 Task: Find connections with filter location Sarstedt with filter topic #Managementconsultant with filter profile language French with filter current company Tietoevry with filter school Anand Institute Of Higher Technology with filter industry Medical Equipment Manufacturing with filter service category CateringChange with filter keywords title Branch Manager
Action: Mouse moved to (270, 220)
Screenshot: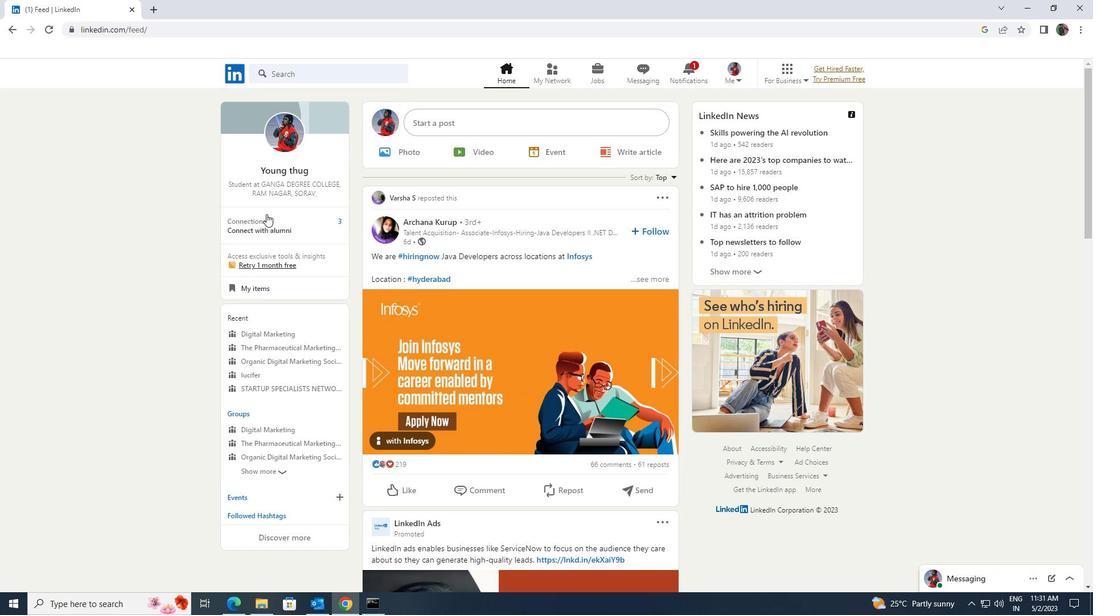 
Action: Mouse pressed left at (270, 220)
Screenshot: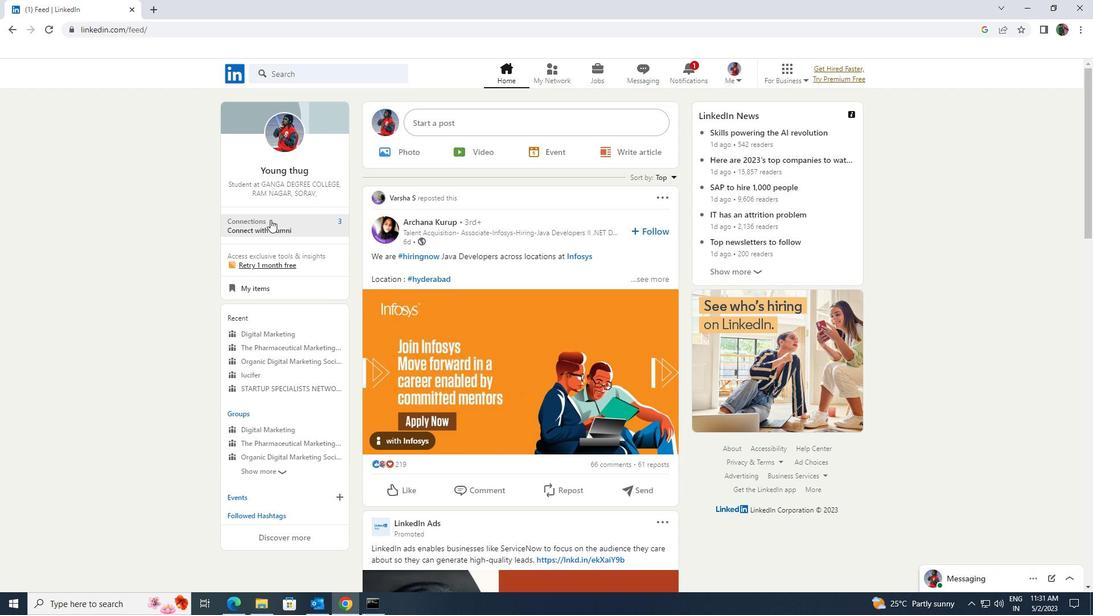 
Action: Mouse moved to (292, 132)
Screenshot: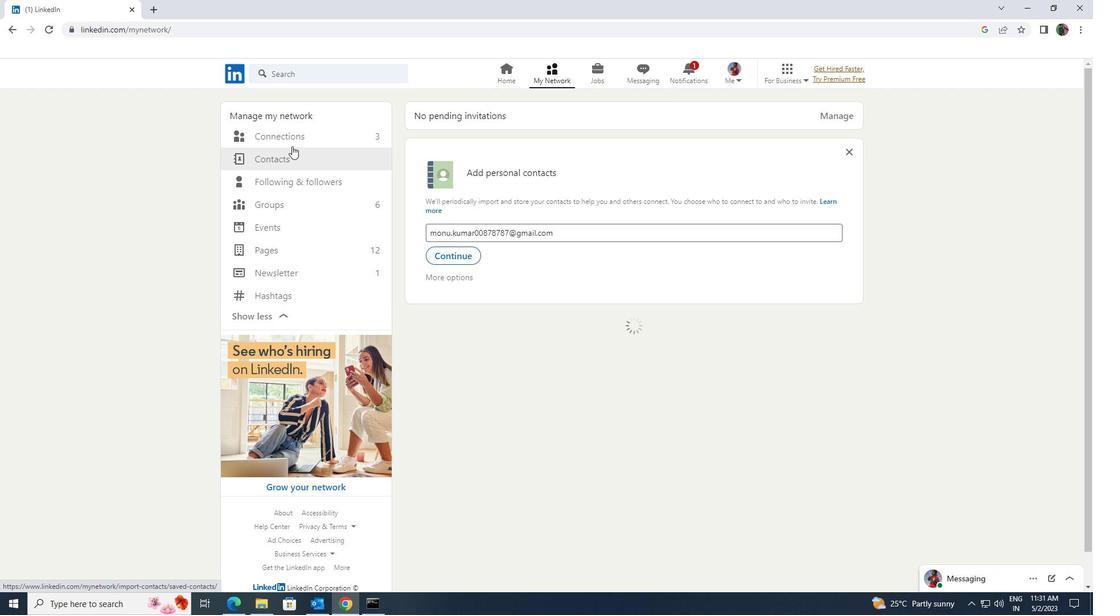 
Action: Mouse pressed left at (292, 132)
Screenshot: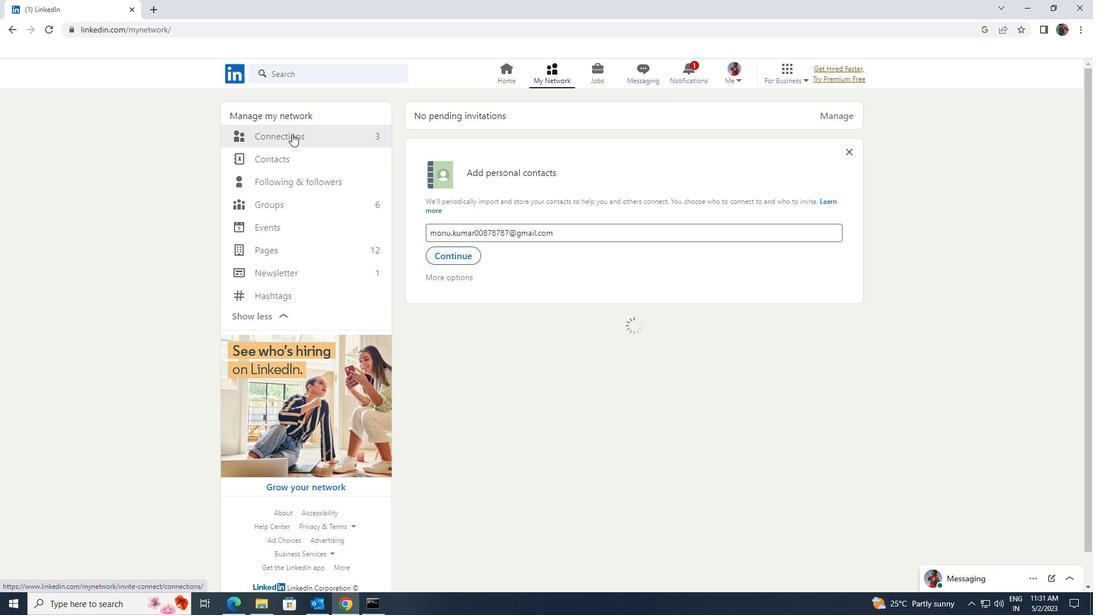 
Action: Mouse moved to (607, 138)
Screenshot: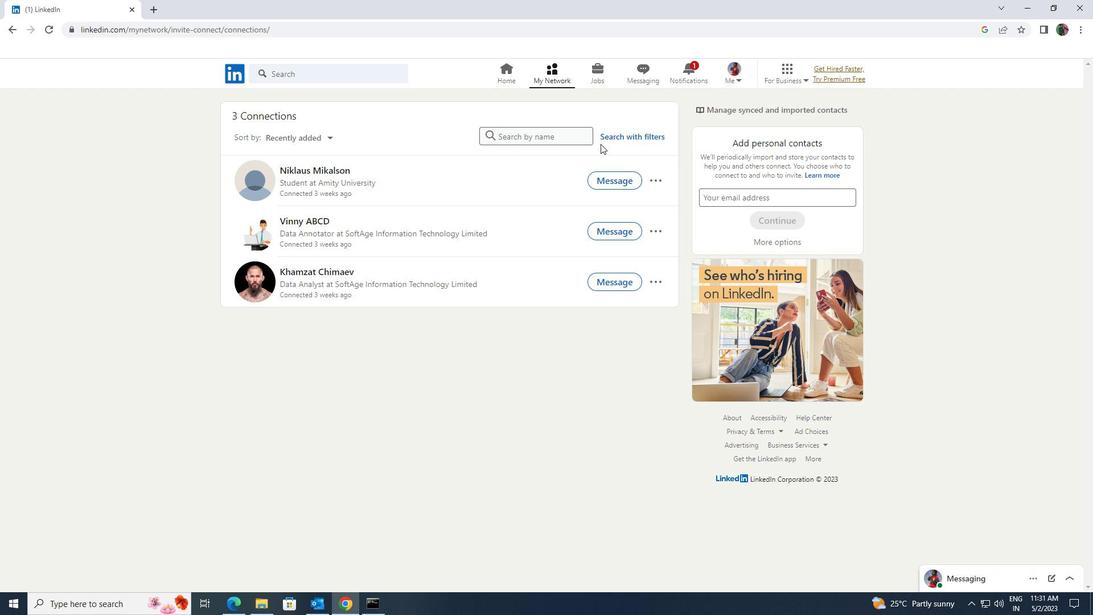
Action: Mouse pressed left at (607, 138)
Screenshot: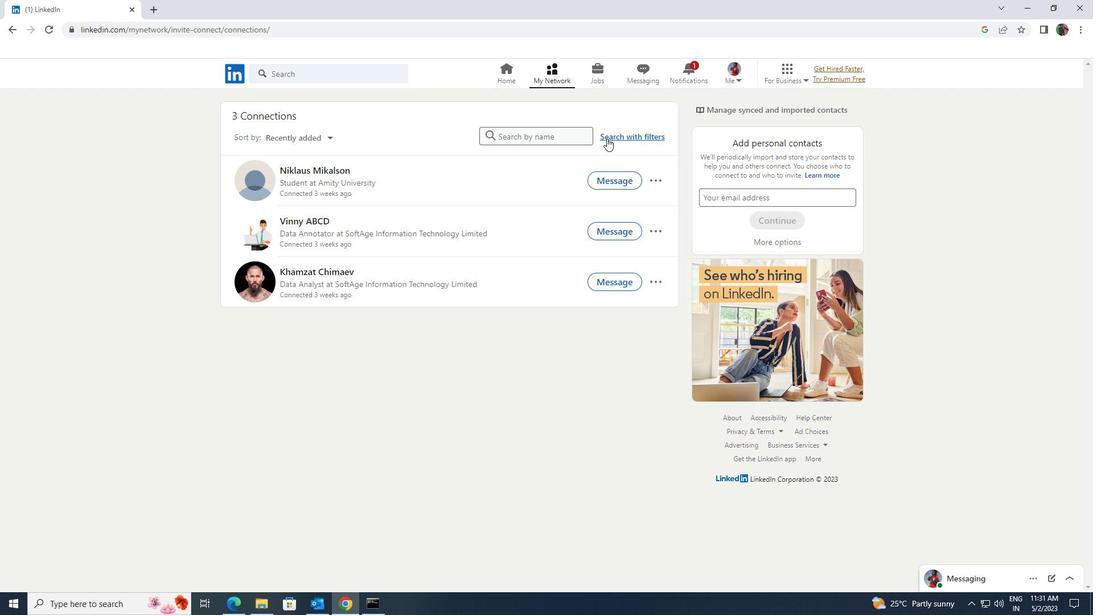 
Action: Mouse moved to (592, 109)
Screenshot: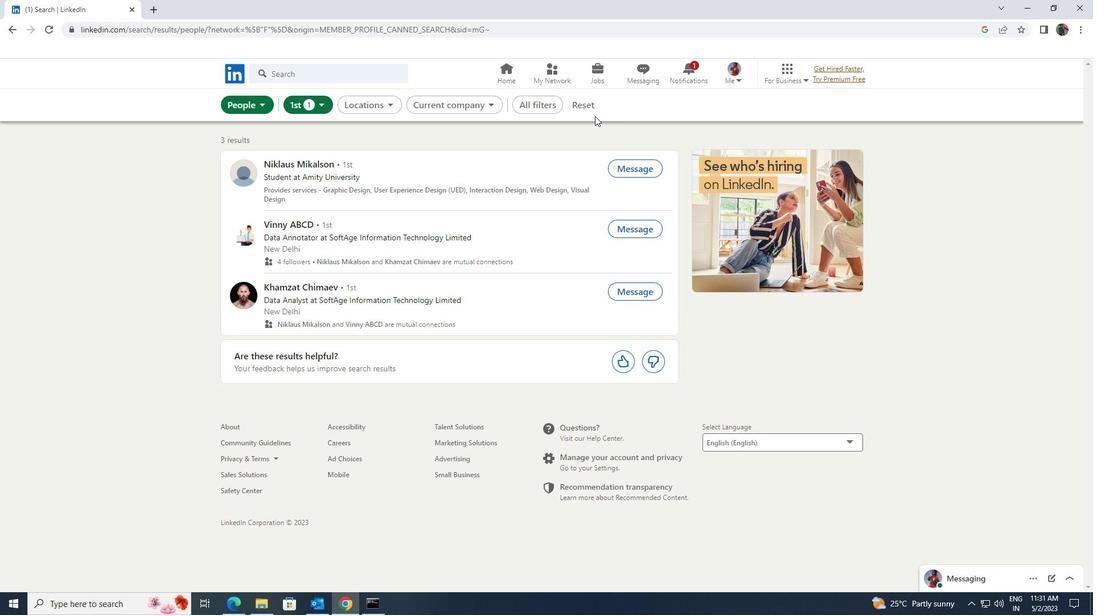 
Action: Mouse pressed left at (592, 109)
Screenshot: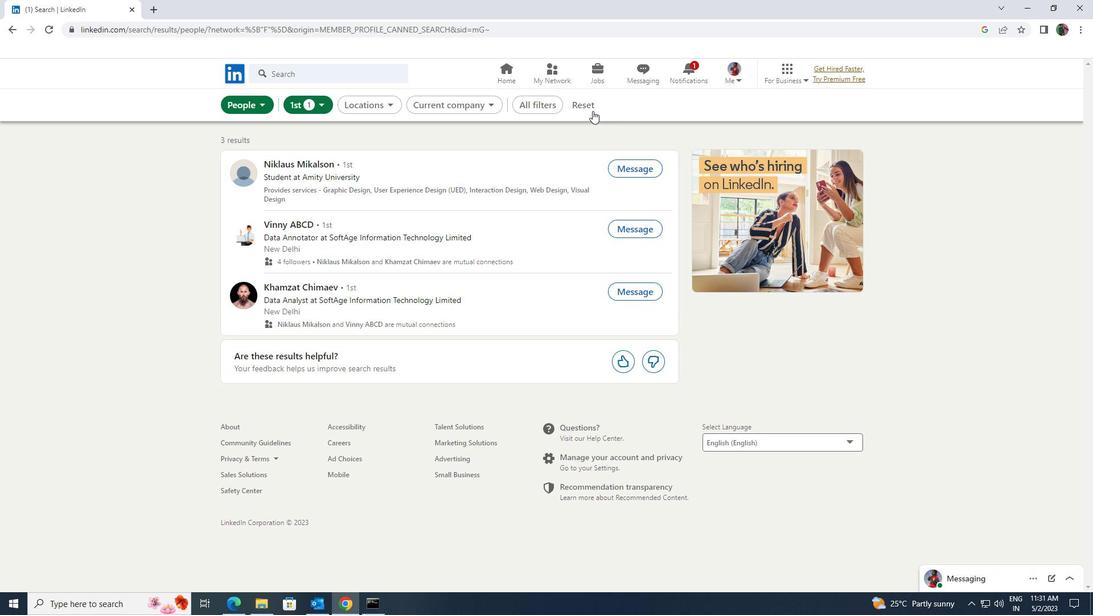 
Action: Mouse moved to (575, 105)
Screenshot: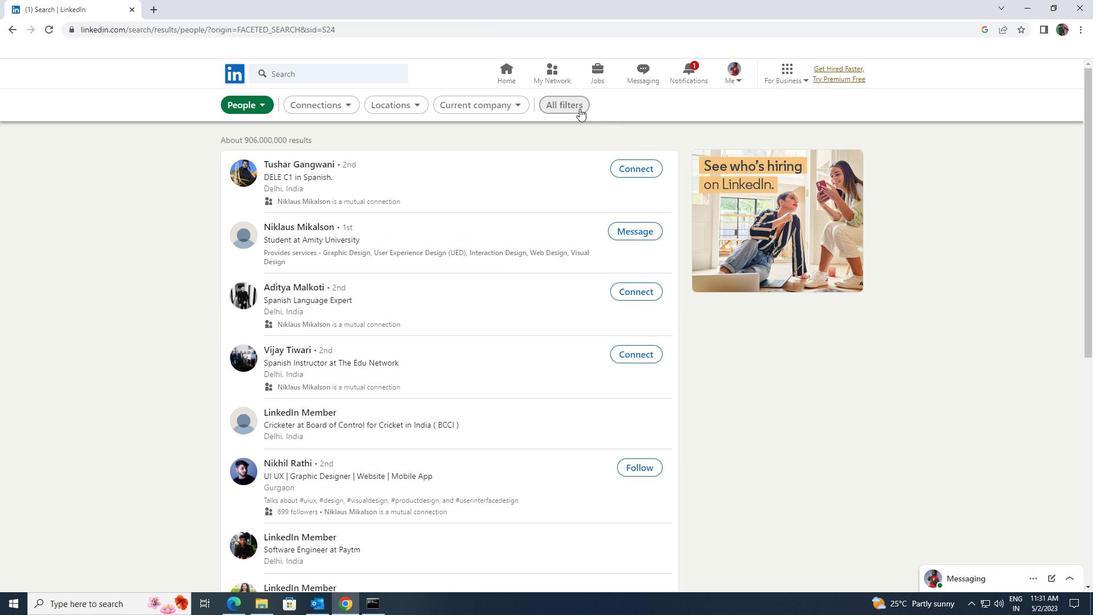 
Action: Mouse pressed left at (575, 105)
Screenshot: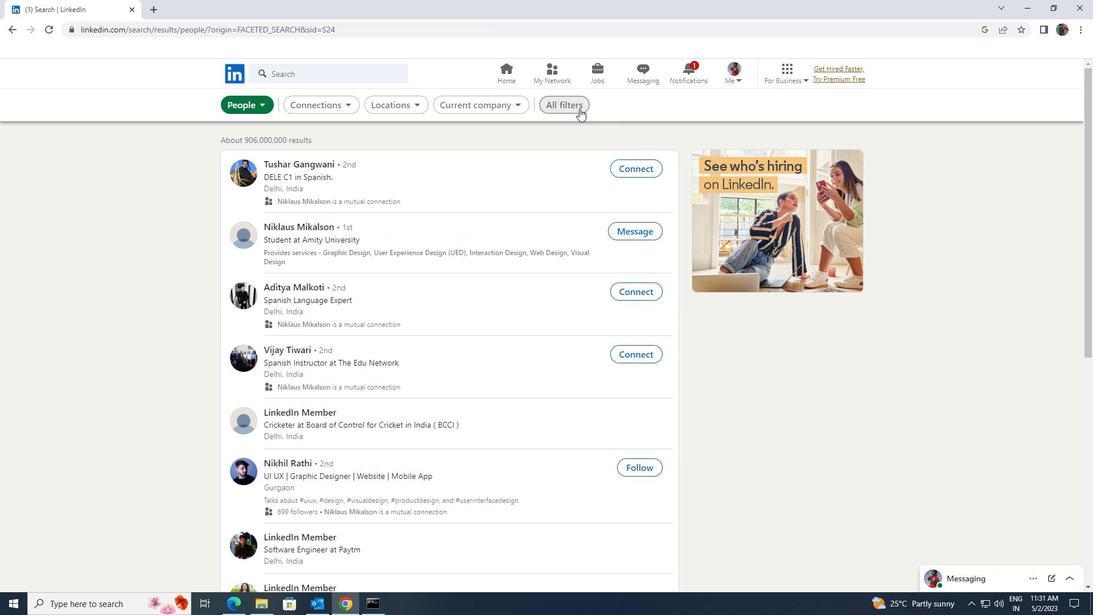 
Action: Mouse moved to (876, 350)
Screenshot: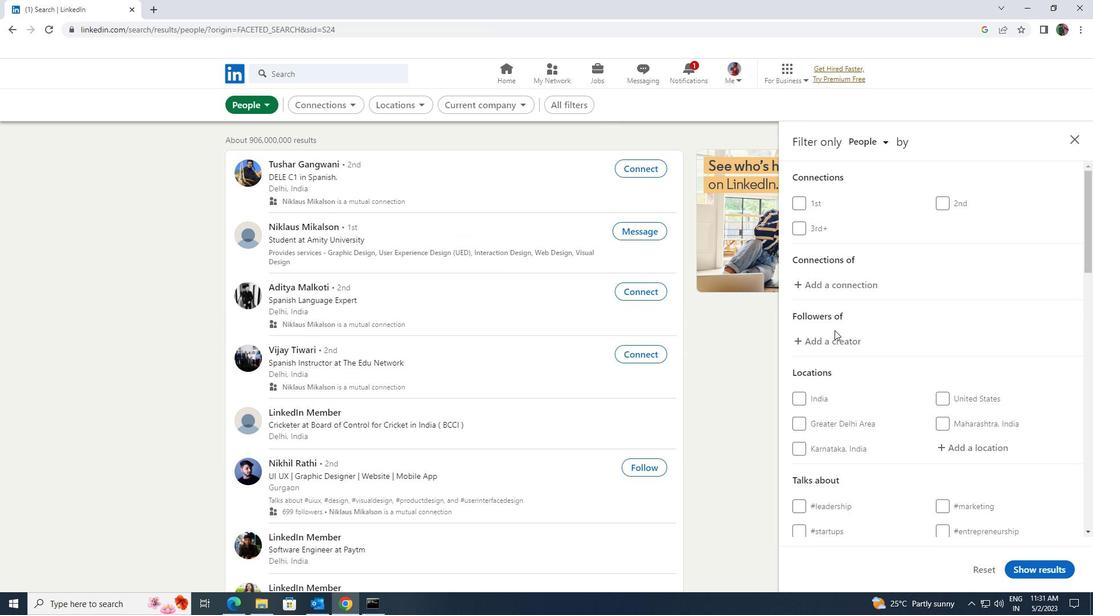 
Action: Mouse scrolled (876, 349) with delta (0, 0)
Screenshot: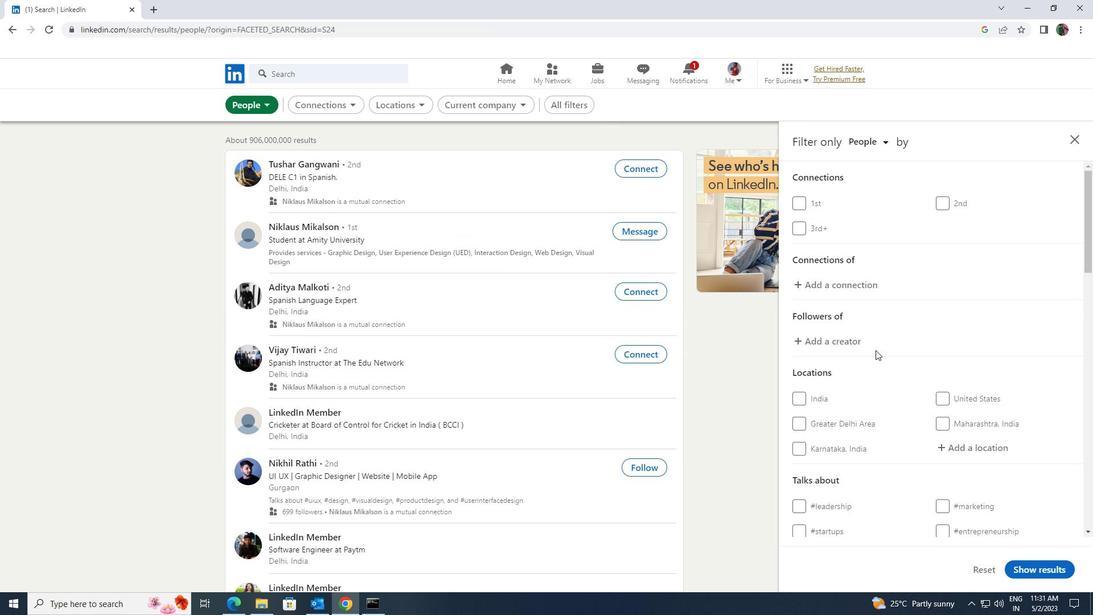 
Action: Mouse scrolled (876, 349) with delta (0, 0)
Screenshot: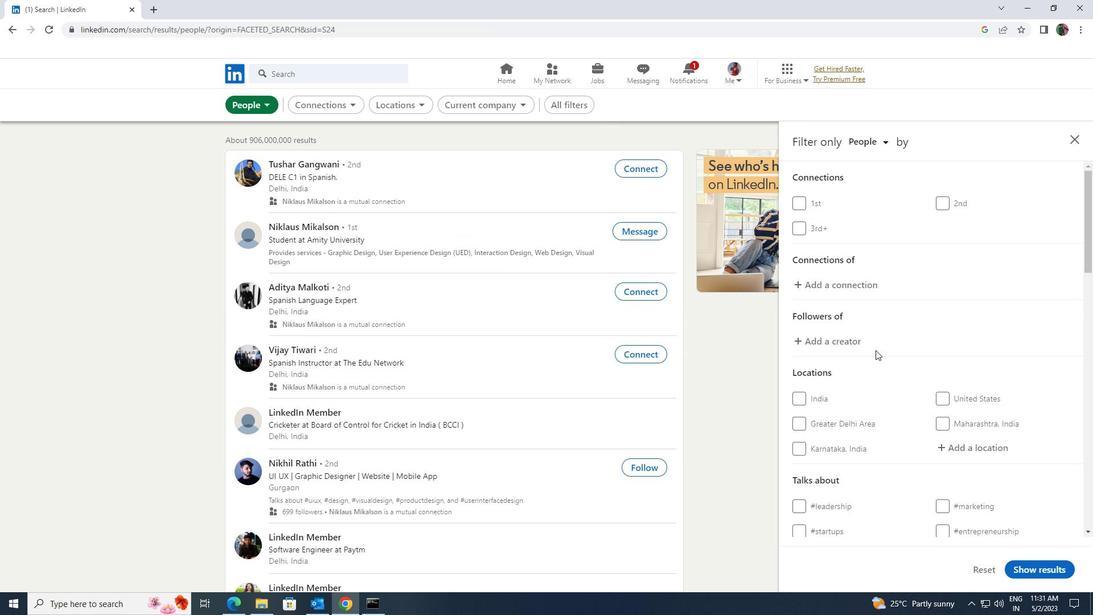 
Action: Mouse moved to (945, 333)
Screenshot: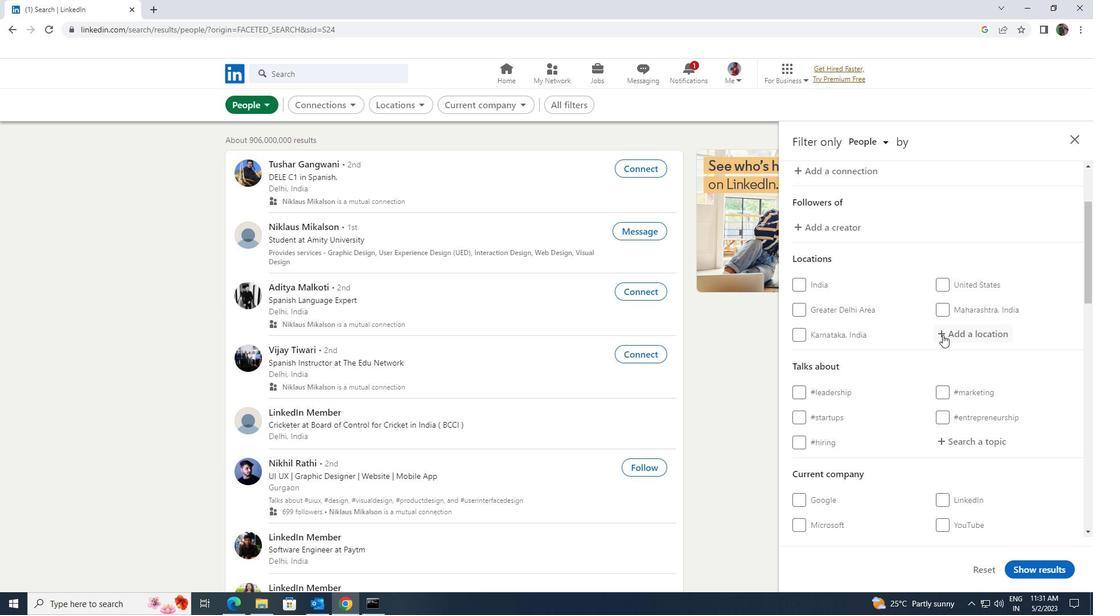 
Action: Mouse pressed left at (945, 333)
Screenshot: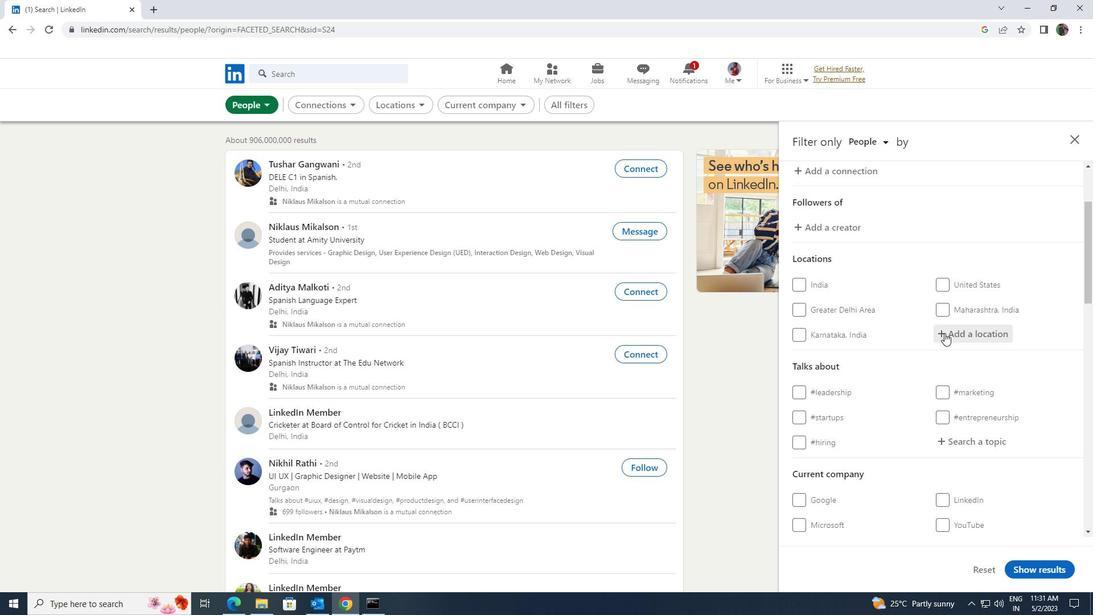 
Action: Mouse moved to (945, 333)
Screenshot: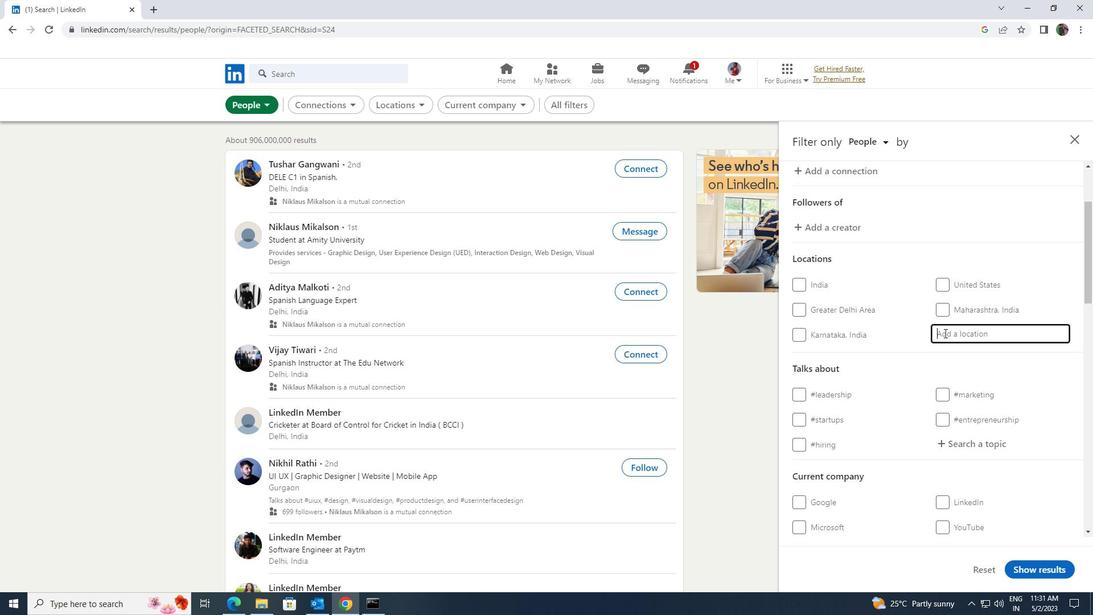 
Action: Key pressed <Key.shift>SARST
Screenshot: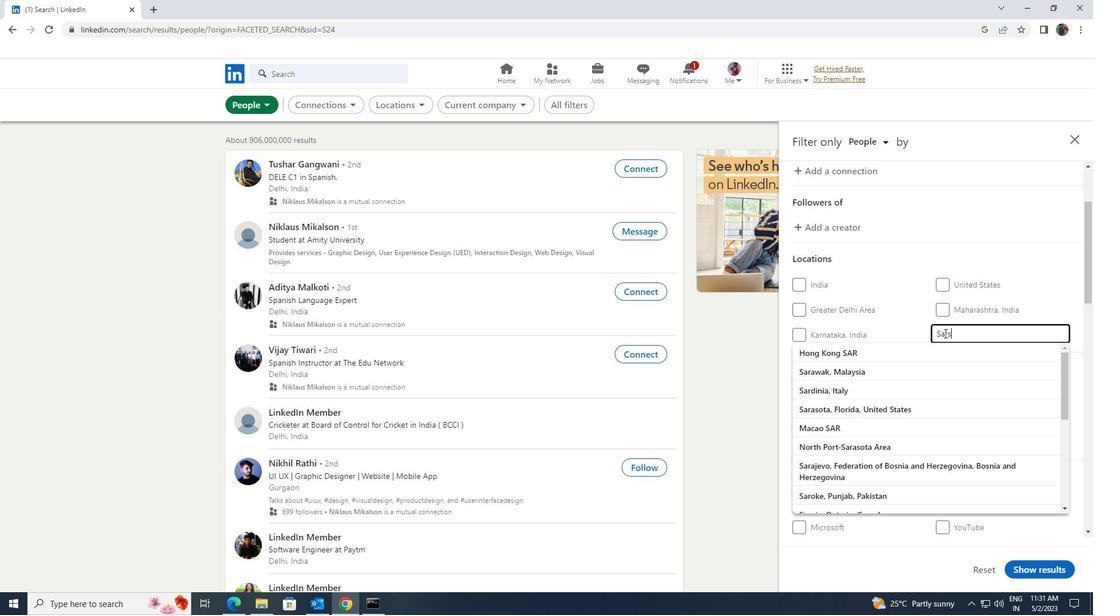 
Action: Mouse moved to (940, 347)
Screenshot: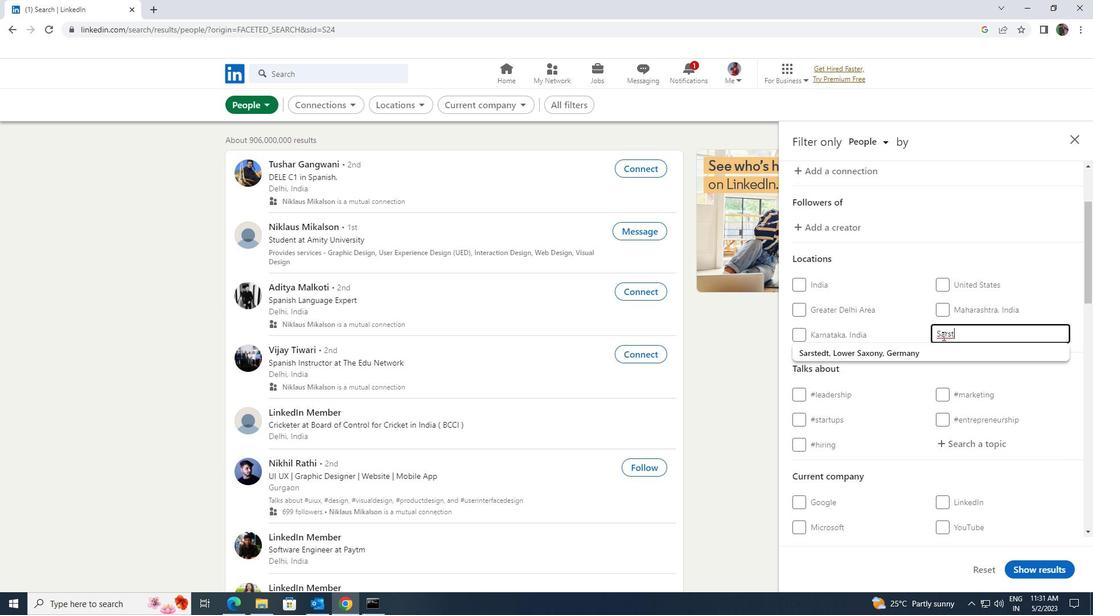 
Action: Mouse pressed left at (940, 347)
Screenshot: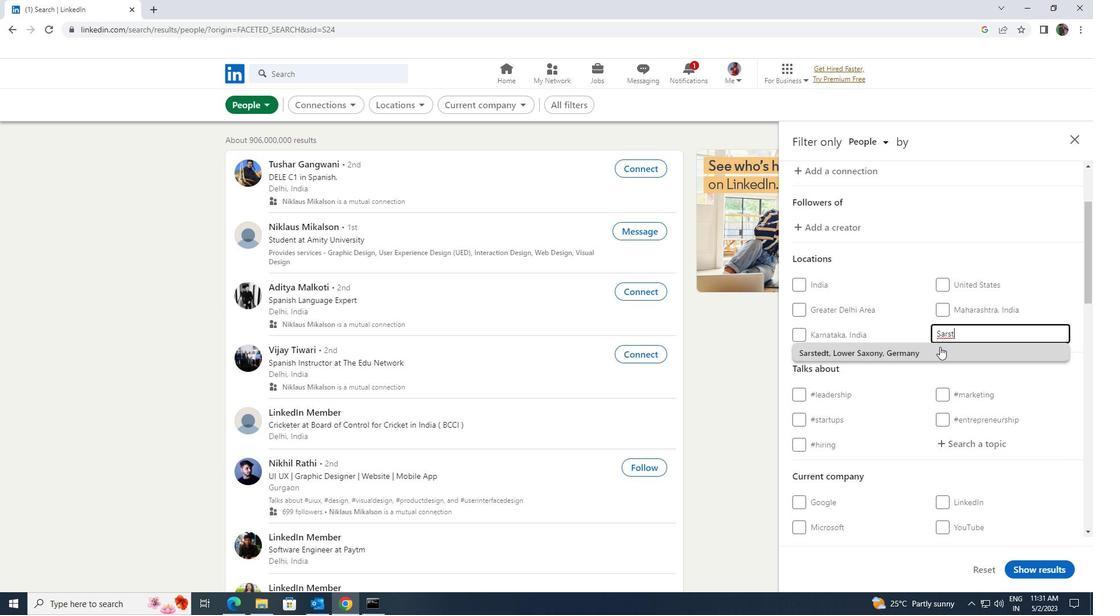 
Action: Mouse scrolled (940, 346) with delta (0, 0)
Screenshot: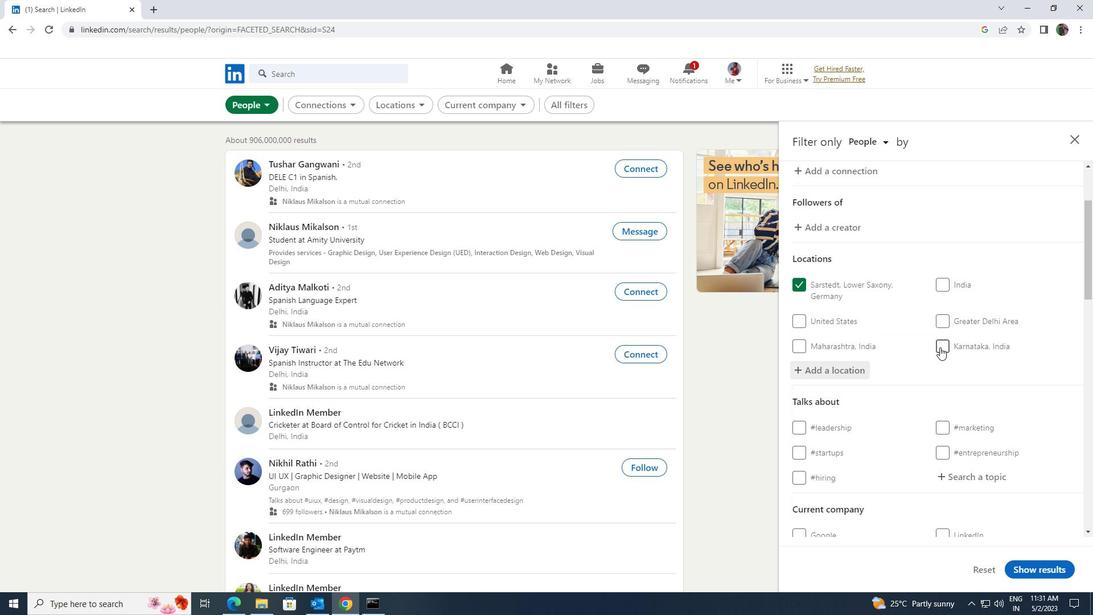 
Action: Mouse scrolled (940, 346) with delta (0, 0)
Screenshot: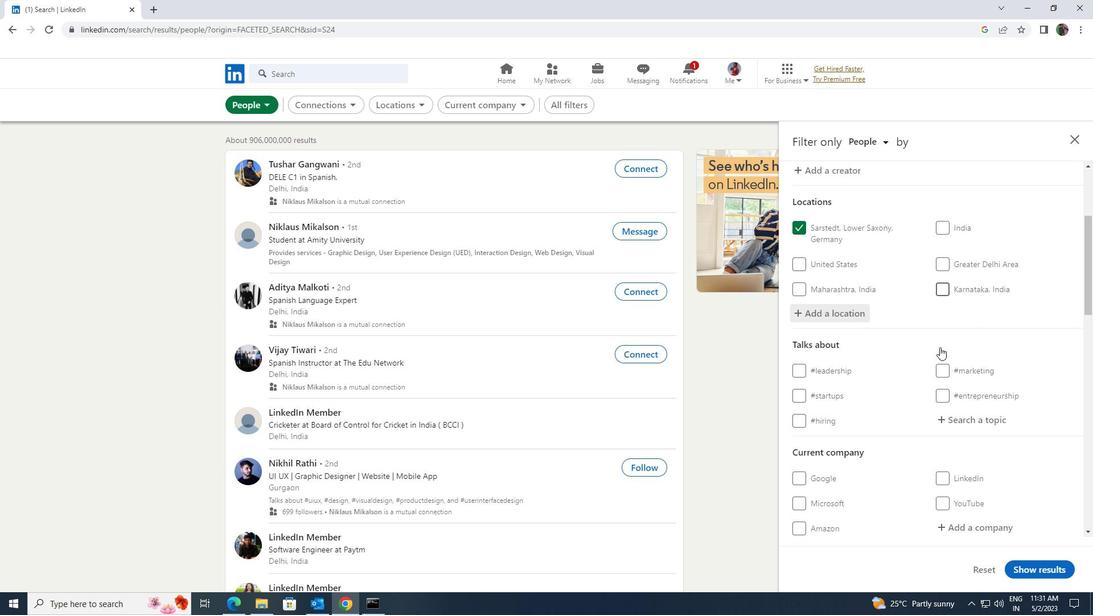 
Action: Mouse moved to (946, 358)
Screenshot: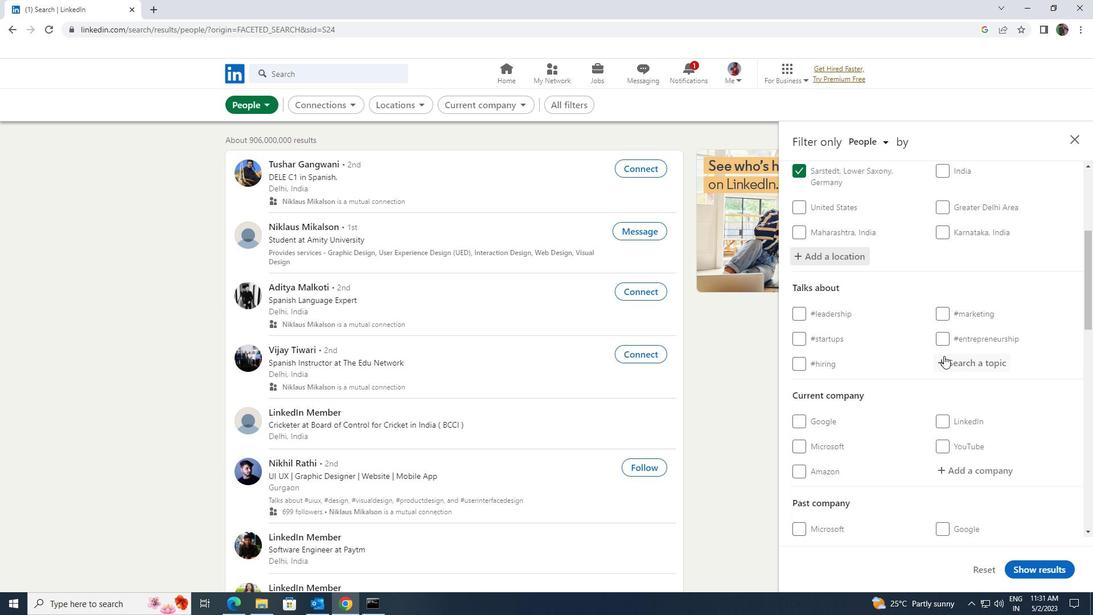 
Action: Mouse pressed left at (946, 358)
Screenshot: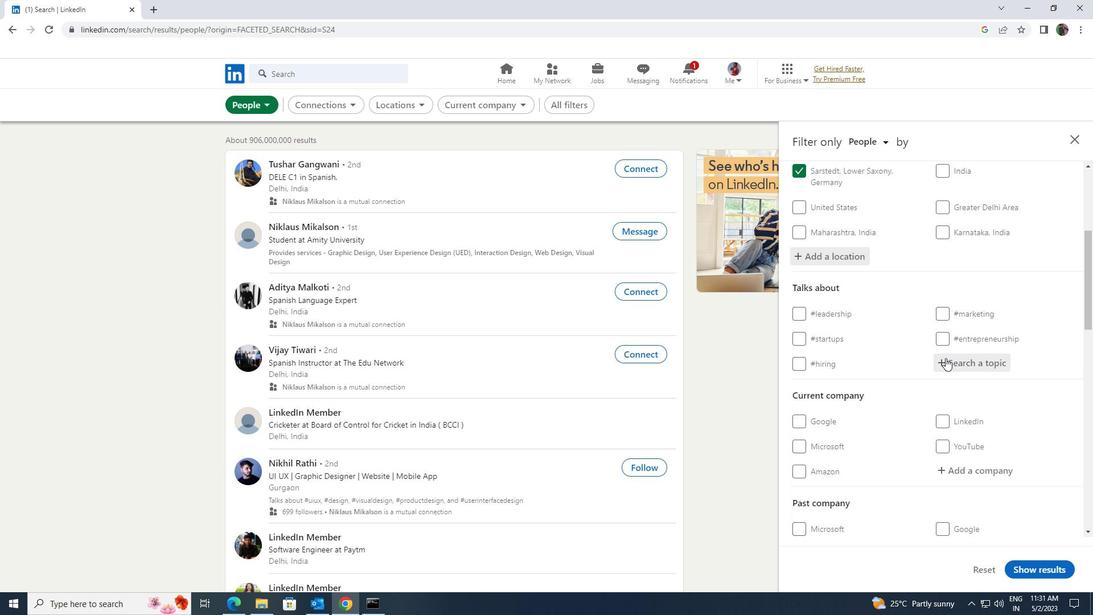 
Action: Key pressed <Key.shift><Key.shift><Key.shift><Key.shift><Key.shift><Key.shift><Key.shift><Key.shift>MANAGEMENTCOM<Key.backspace>N
Screenshot: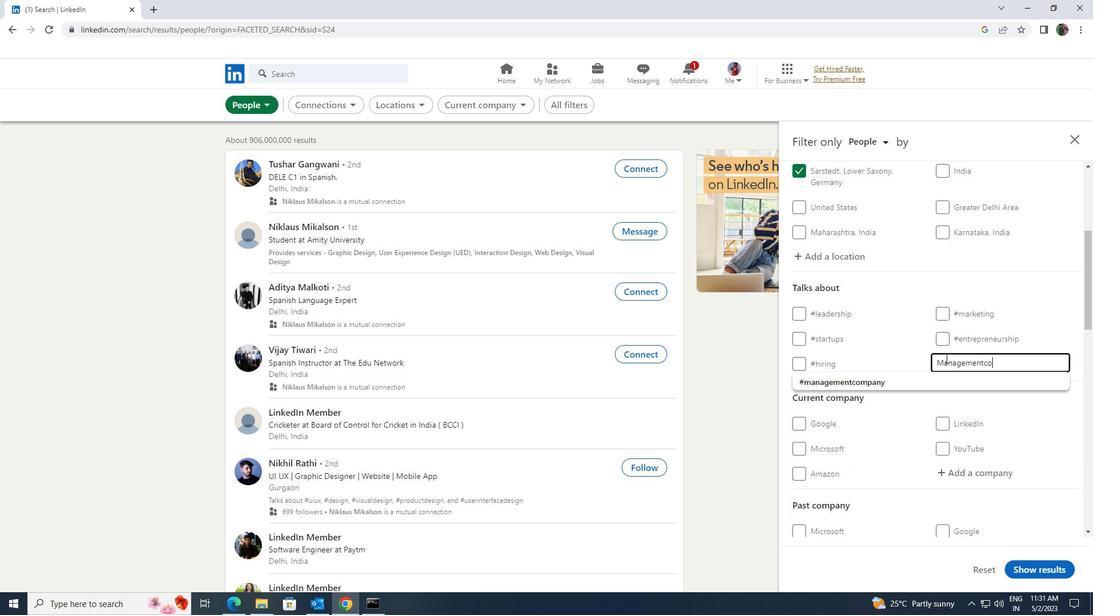 
Action: Mouse moved to (933, 378)
Screenshot: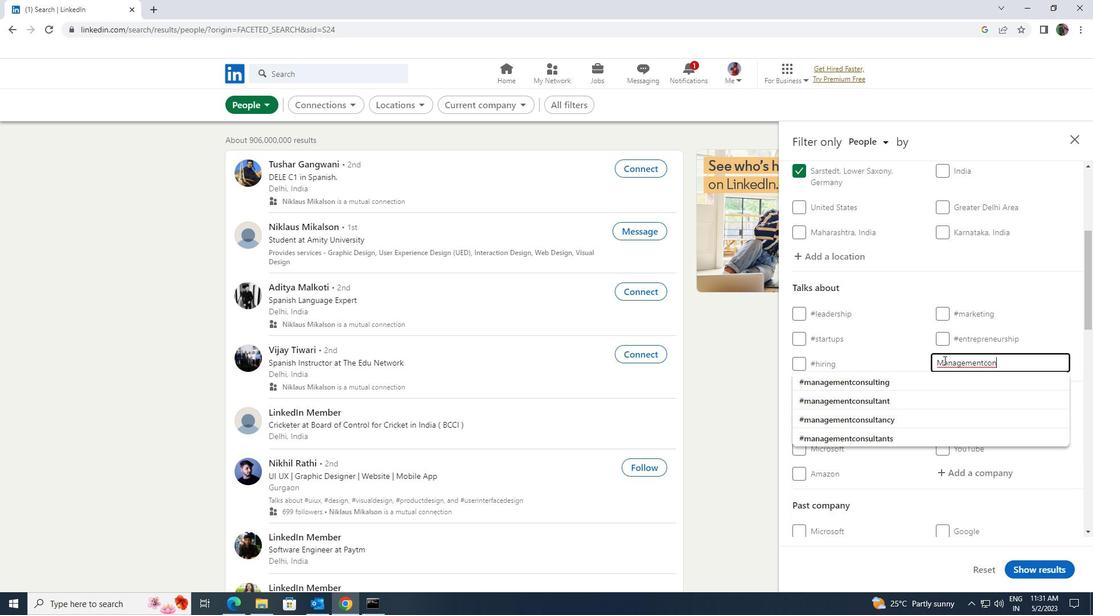 
Action: Mouse pressed left at (933, 378)
Screenshot: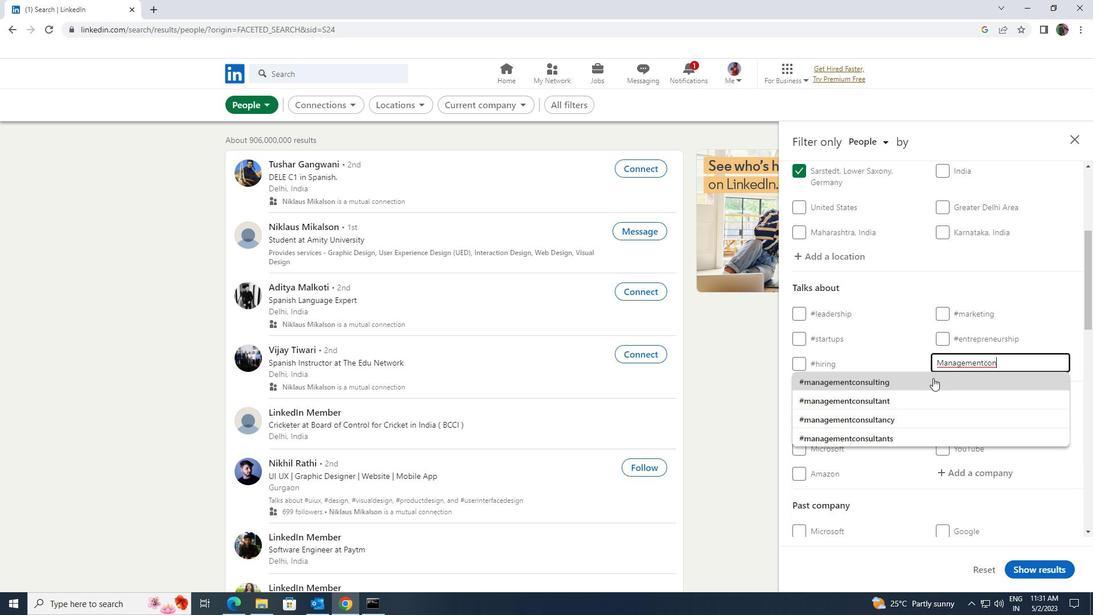 
Action: Mouse moved to (931, 381)
Screenshot: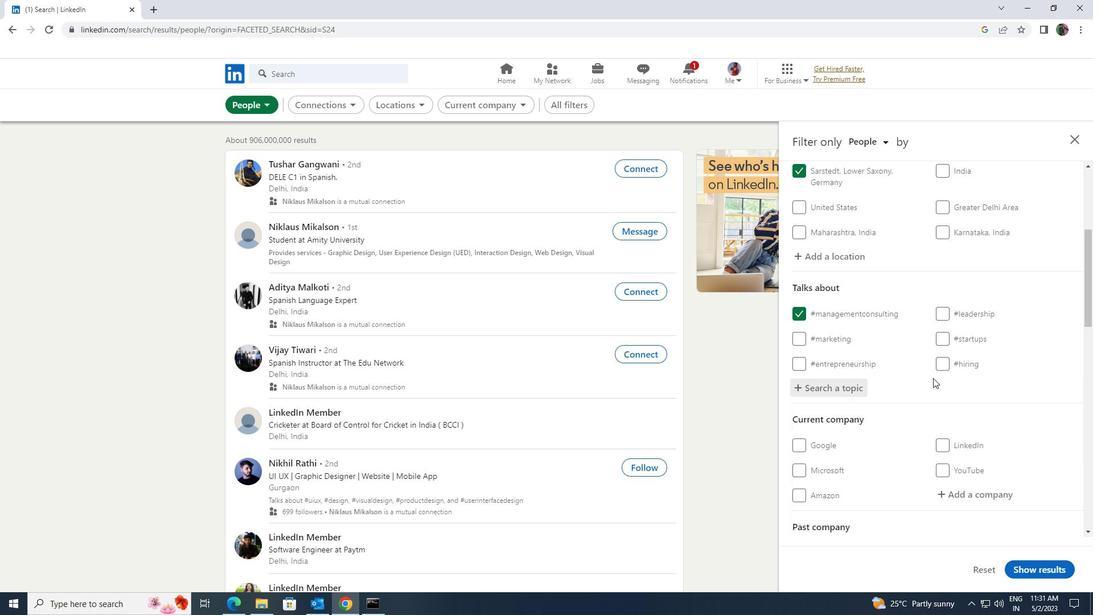 
Action: Mouse scrolled (931, 380) with delta (0, 0)
Screenshot: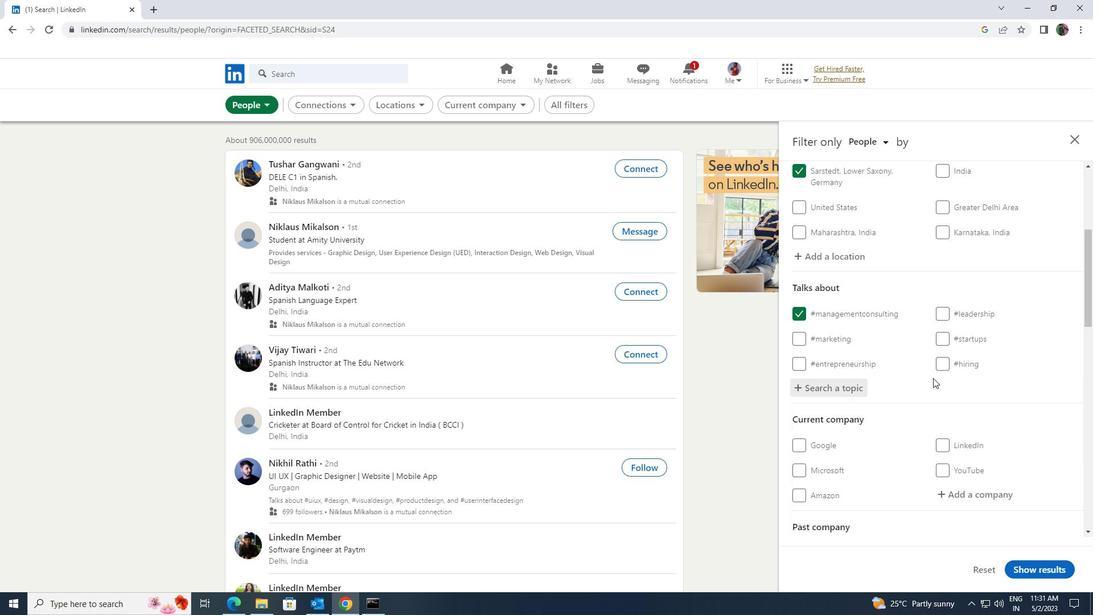 
Action: Mouse scrolled (931, 380) with delta (0, 0)
Screenshot: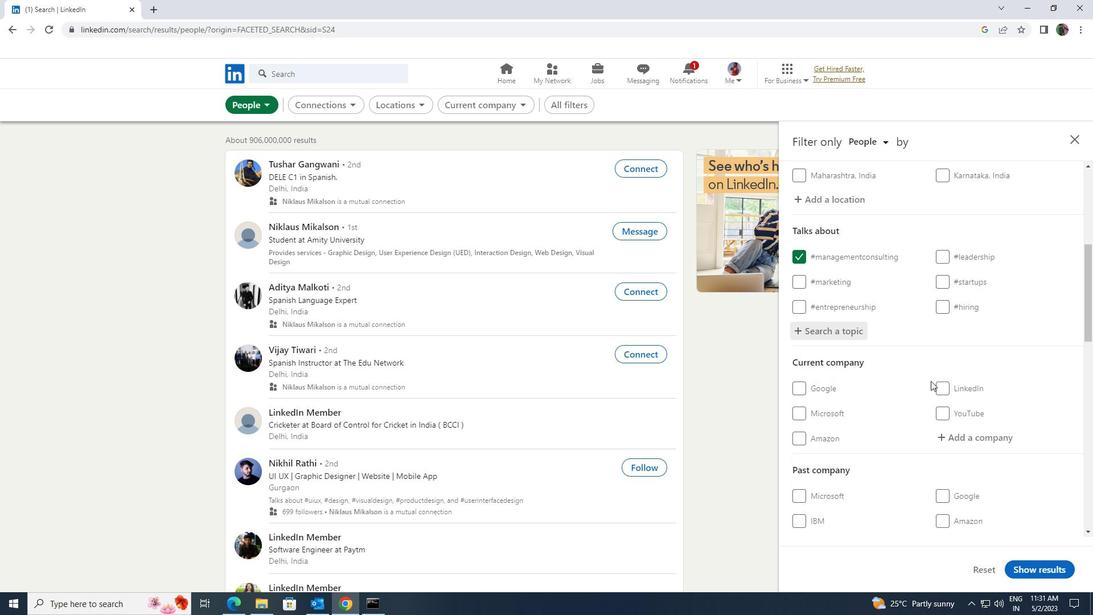 
Action: Mouse moved to (925, 386)
Screenshot: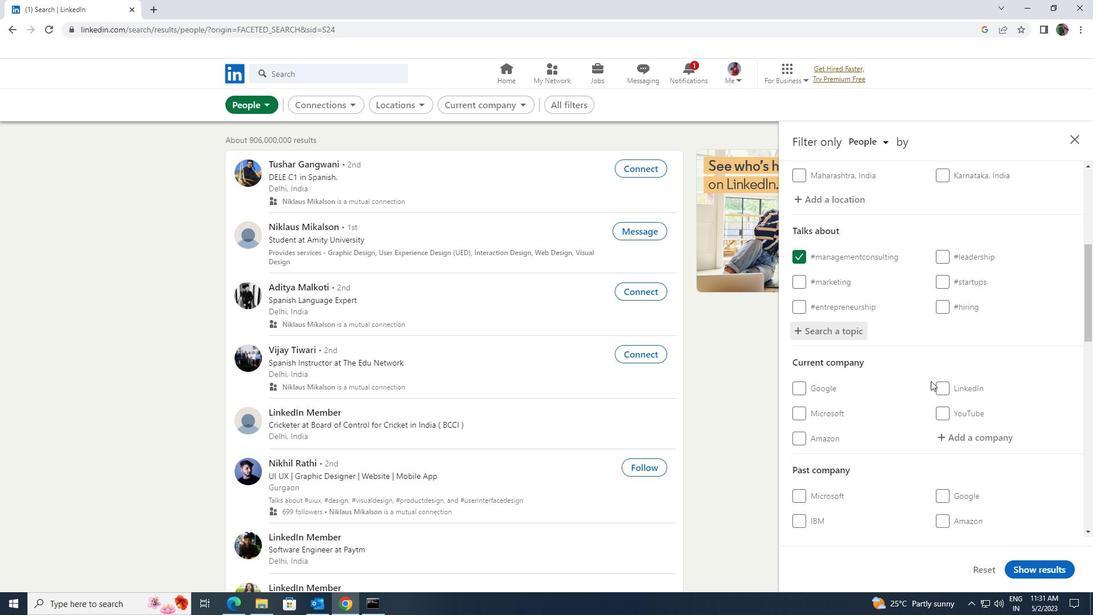 
Action: Mouse scrolled (925, 385) with delta (0, 0)
Screenshot: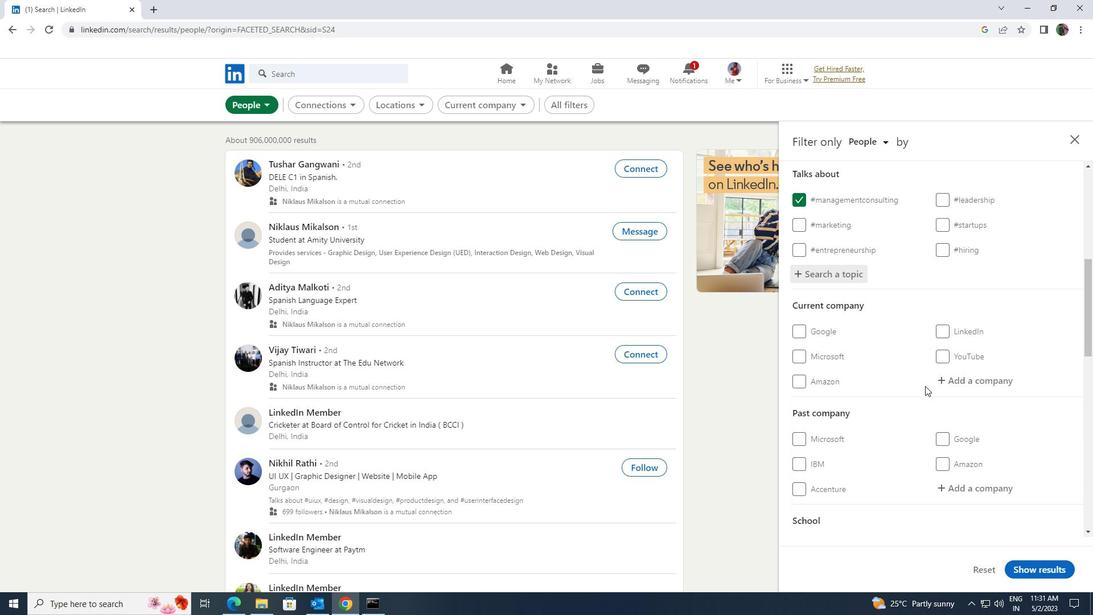 
Action: Mouse scrolled (925, 385) with delta (0, 0)
Screenshot: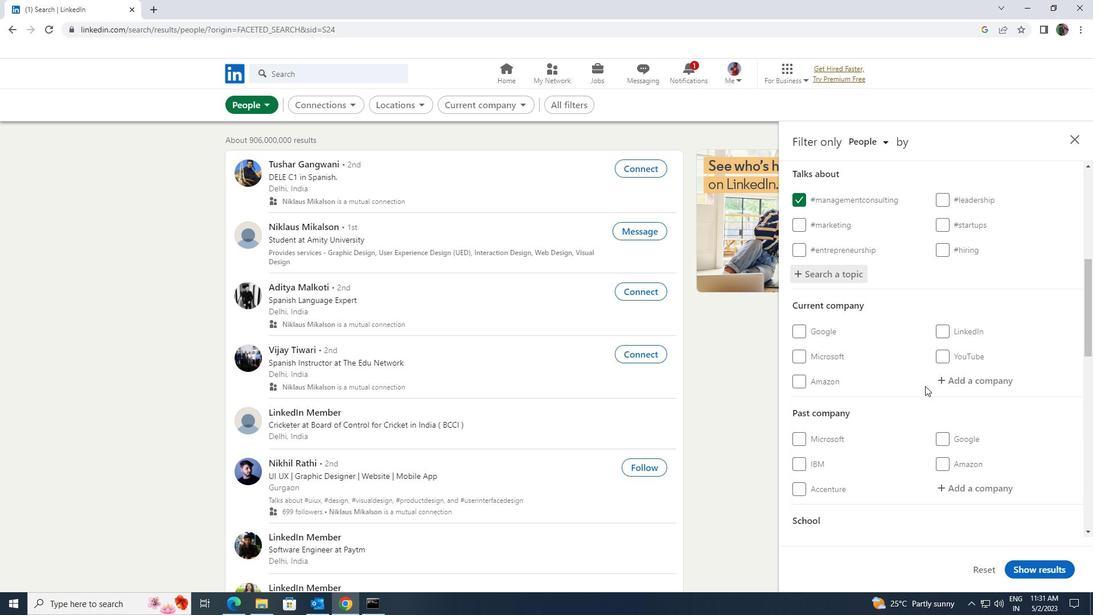 
Action: Mouse moved to (925, 386)
Screenshot: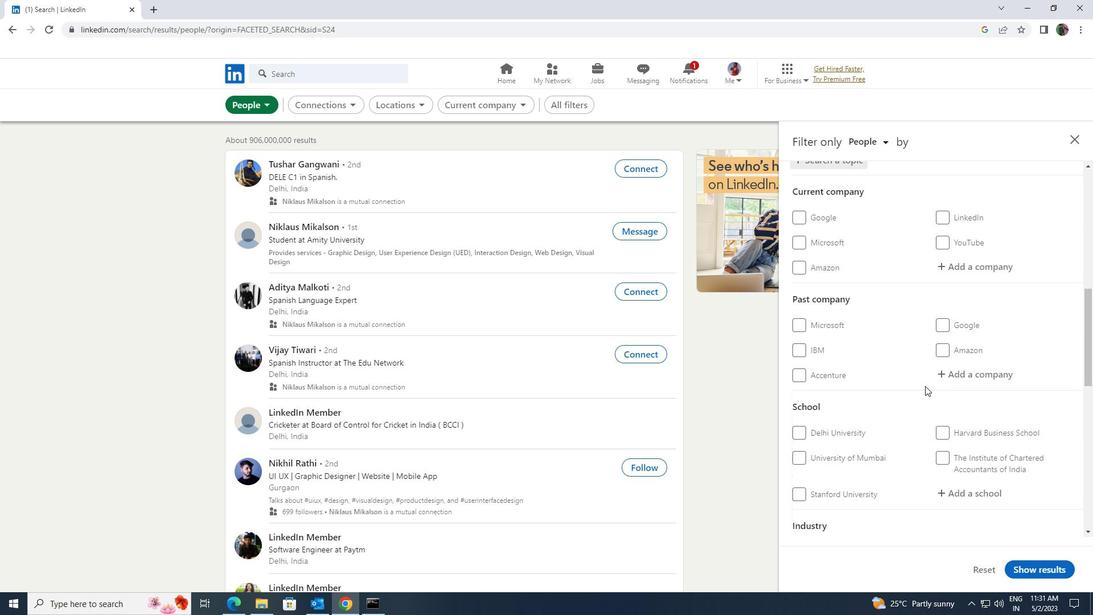 
Action: Mouse scrolled (925, 386) with delta (0, 0)
Screenshot: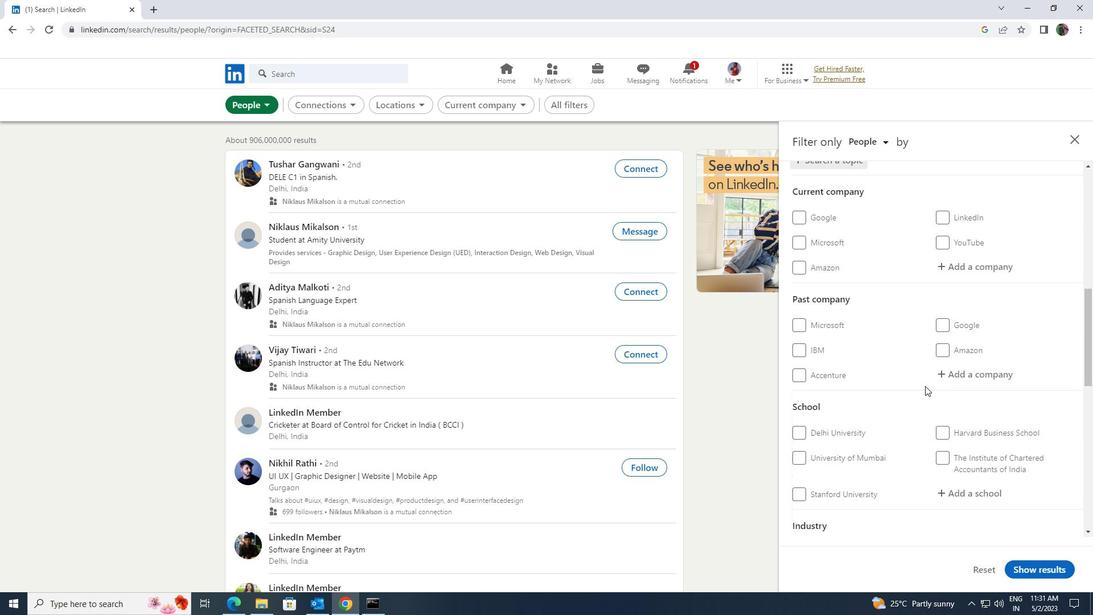 
Action: Mouse scrolled (925, 386) with delta (0, 0)
Screenshot: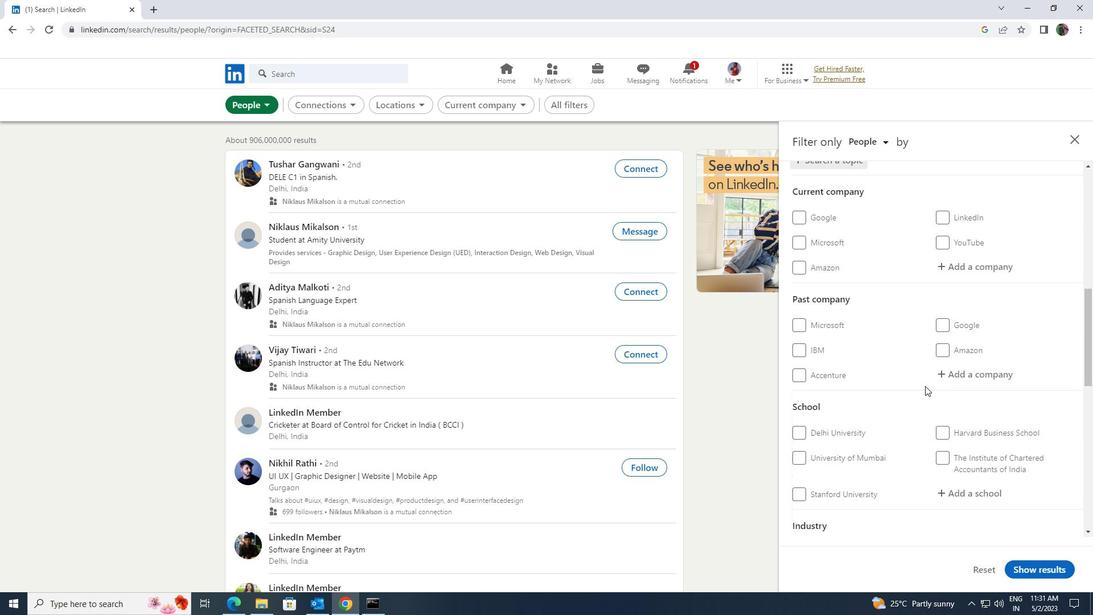 
Action: Mouse moved to (925, 386)
Screenshot: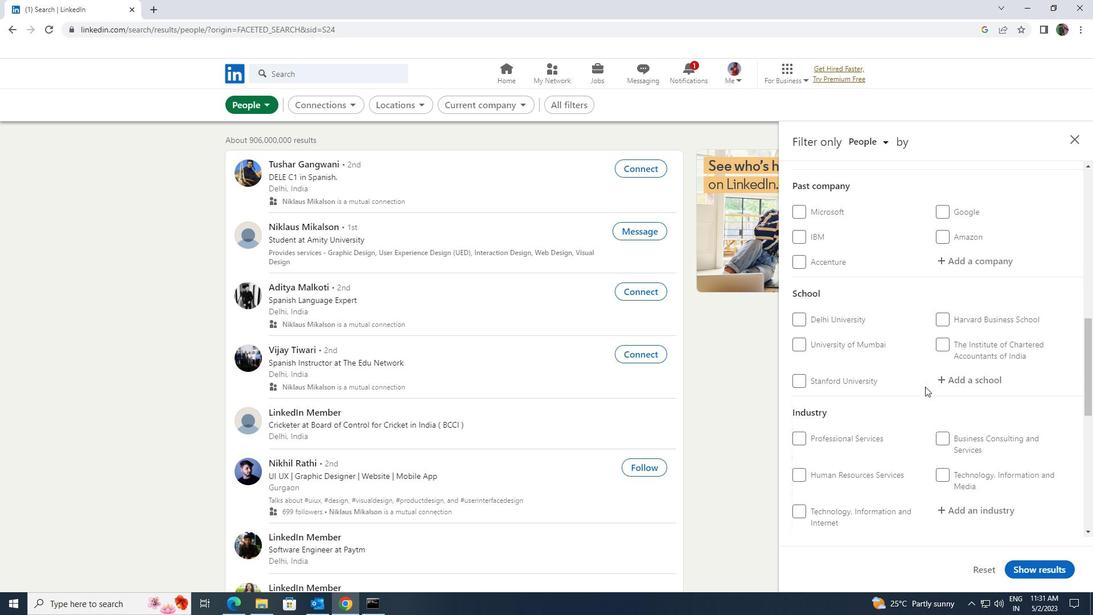 
Action: Mouse scrolled (925, 386) with delta (0, 0)
Screenshot: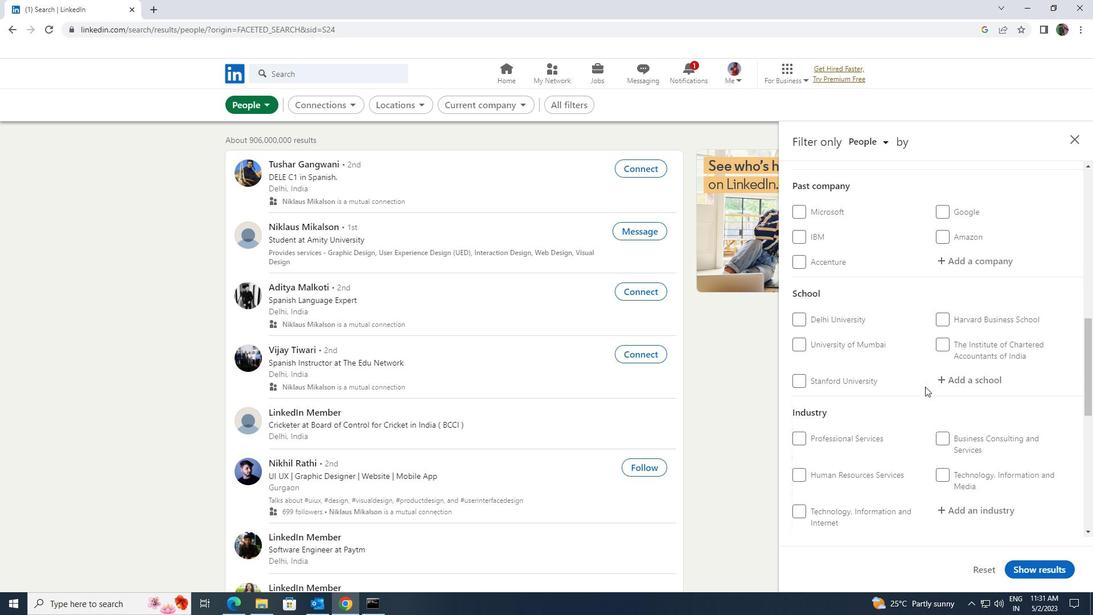 
Action: Mouse scrolled (925, 386) with delta (0, 0)
Screenshot: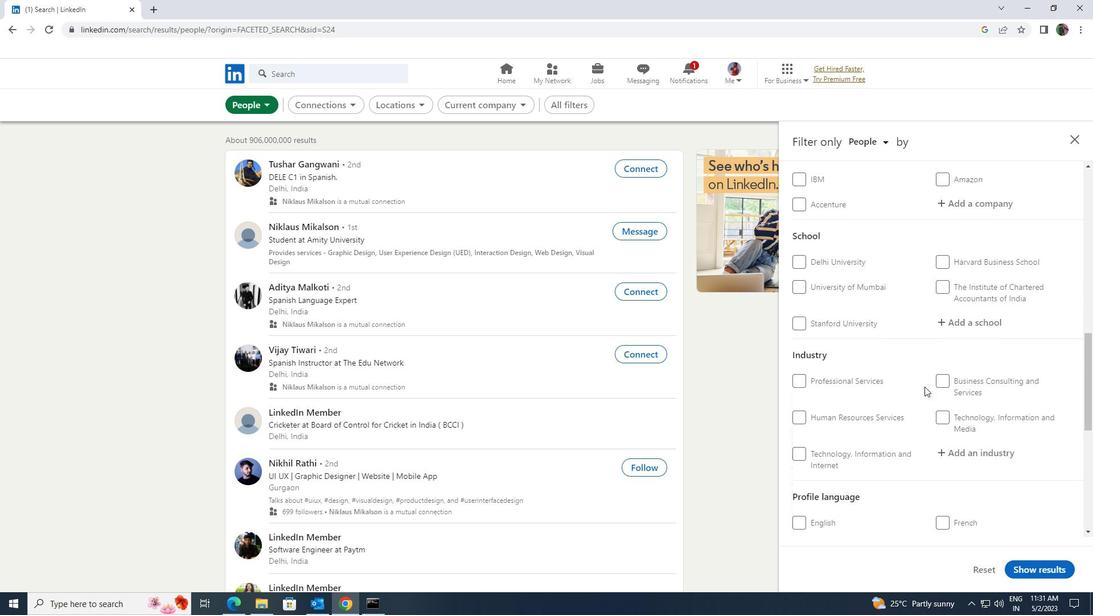 
Action: Mouse scrolled (925, 386) with delta (0, 0)
Screenshot: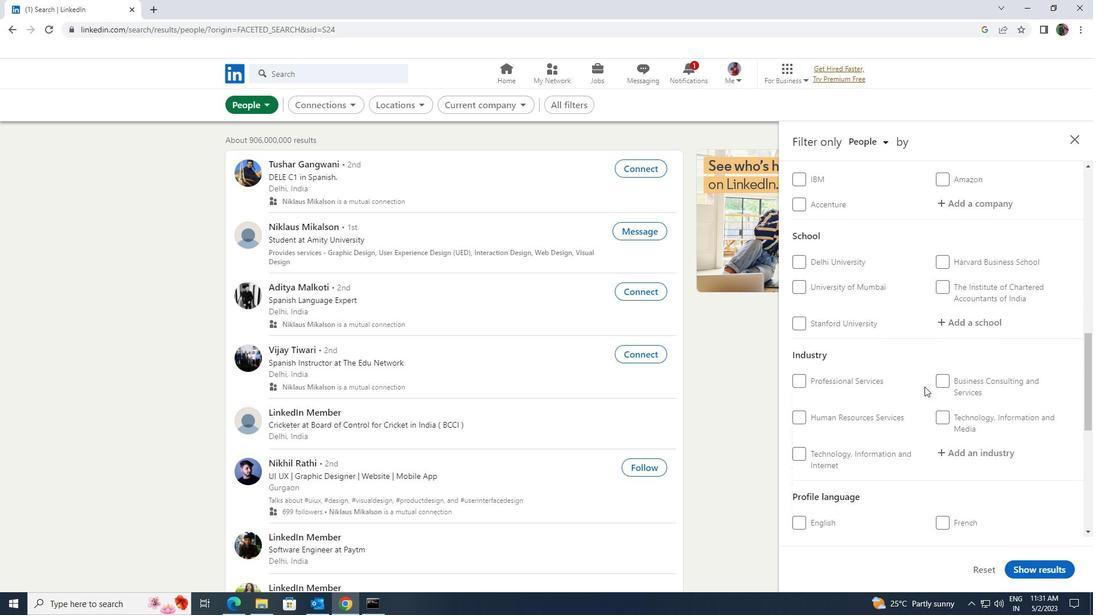 
Action: Mouse moved to (936, 403)
Screenshot: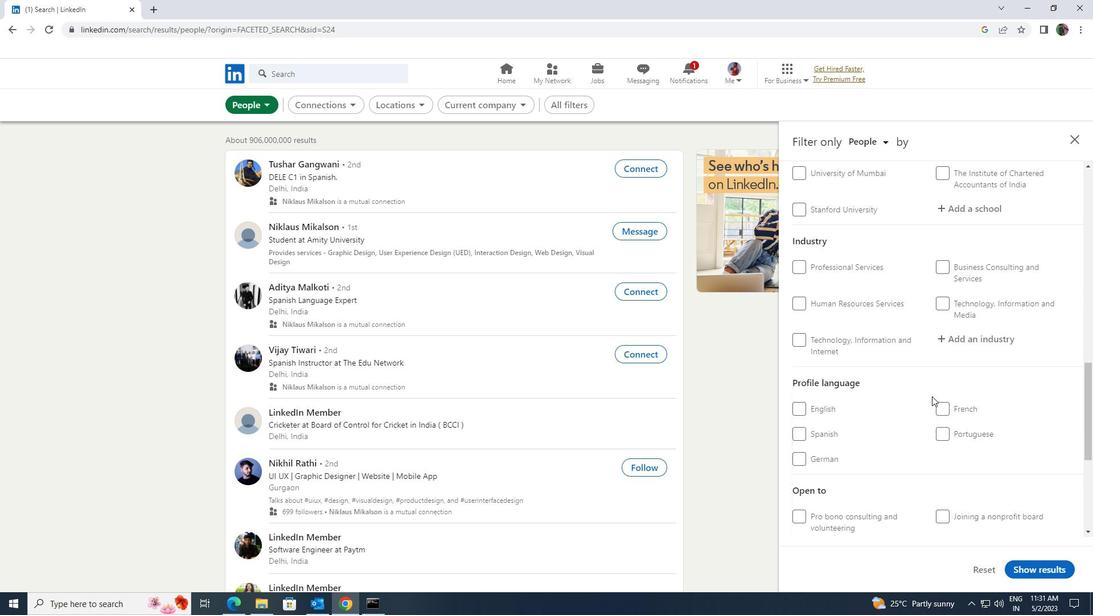 
Action: Mouse pressed left at (936, 403)
Screenshot: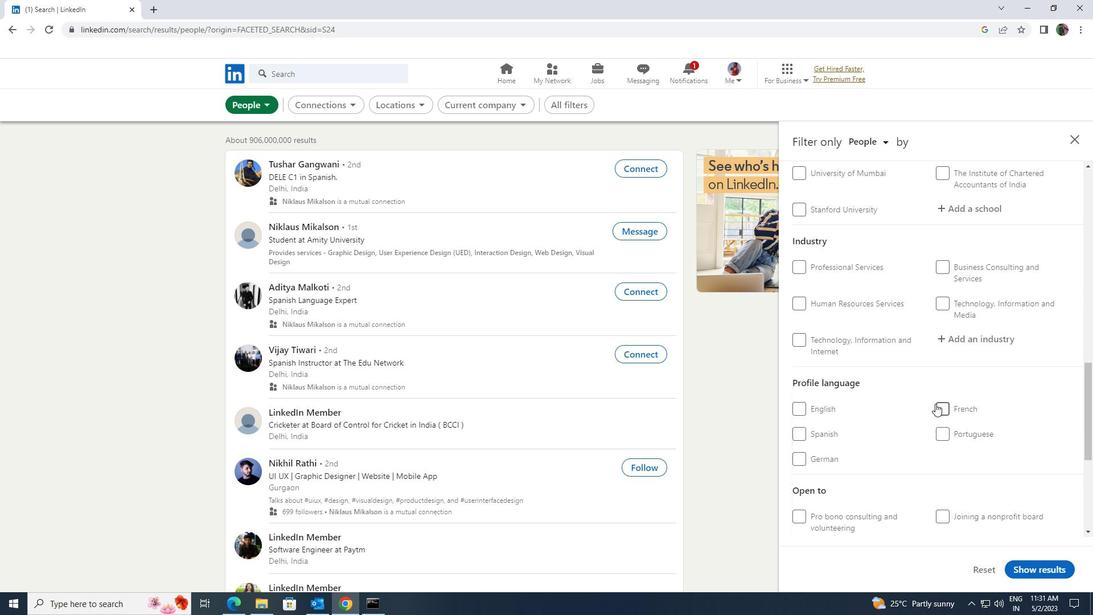 
Action: Mouse scrolled (936, 404) with delta (0, 0)
Screenshot: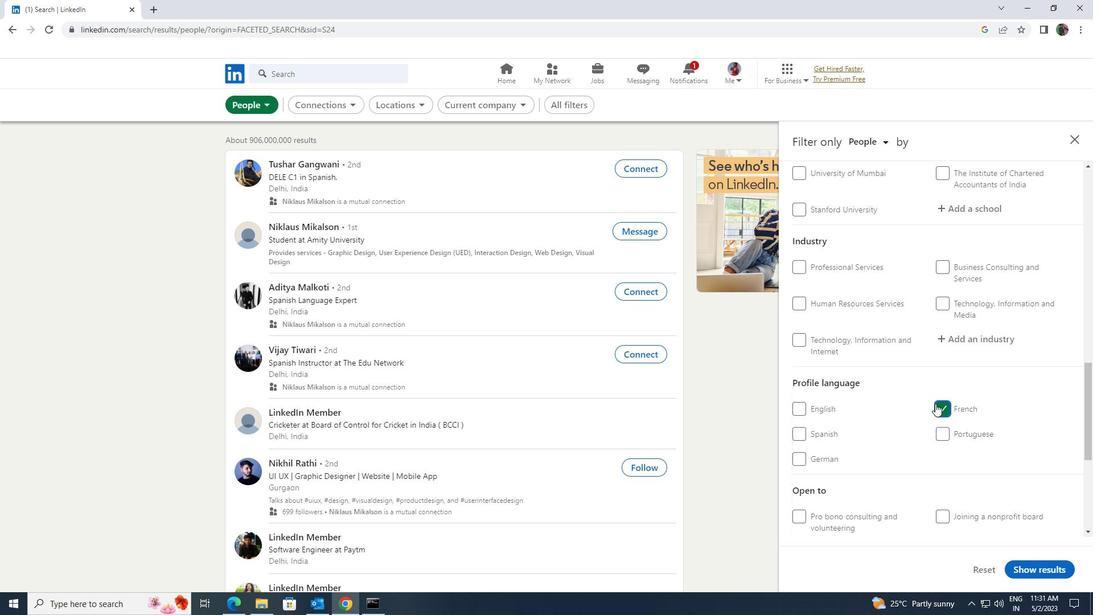 
Action: Mouse scrolled (936, 404) with delta (0, 0)
Screenshot: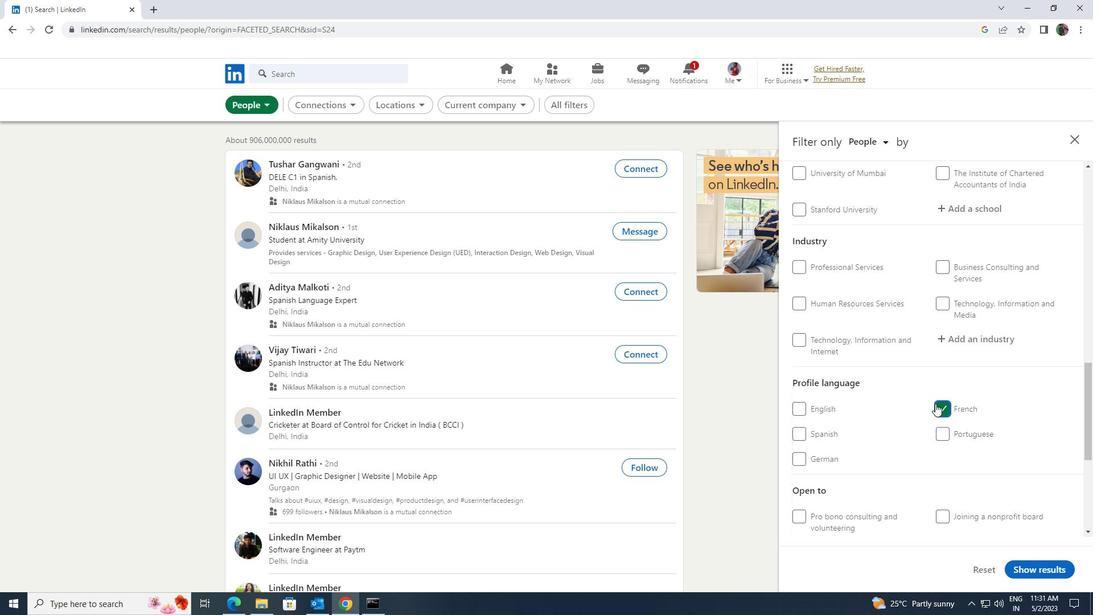 
Action: Mouse scrolled (936, 404) with delta (0, 0)
Screenshot: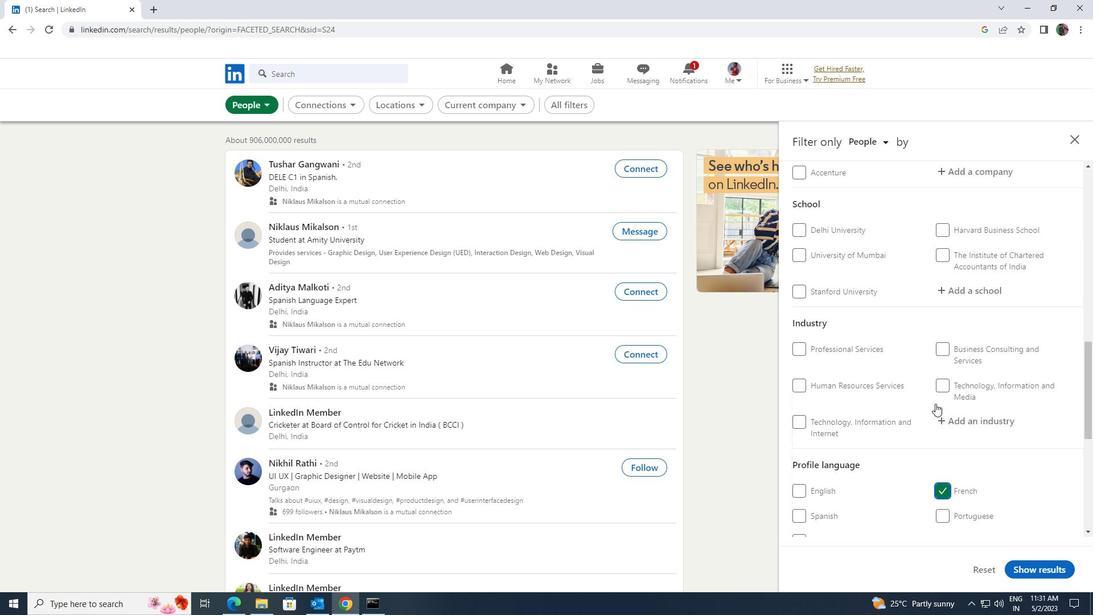 
Action: Mouse scrolled (936, 404) with delta (0, 0)
Screenshot: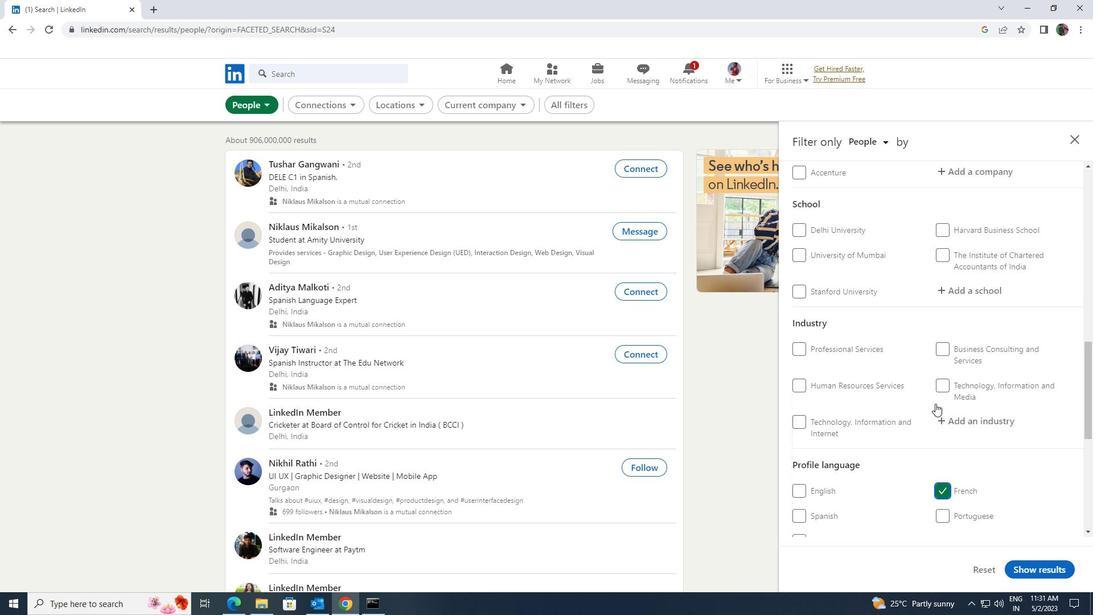 
Action: Mouse scrolled (936, 404) with delta (0, 0)
Screenshot: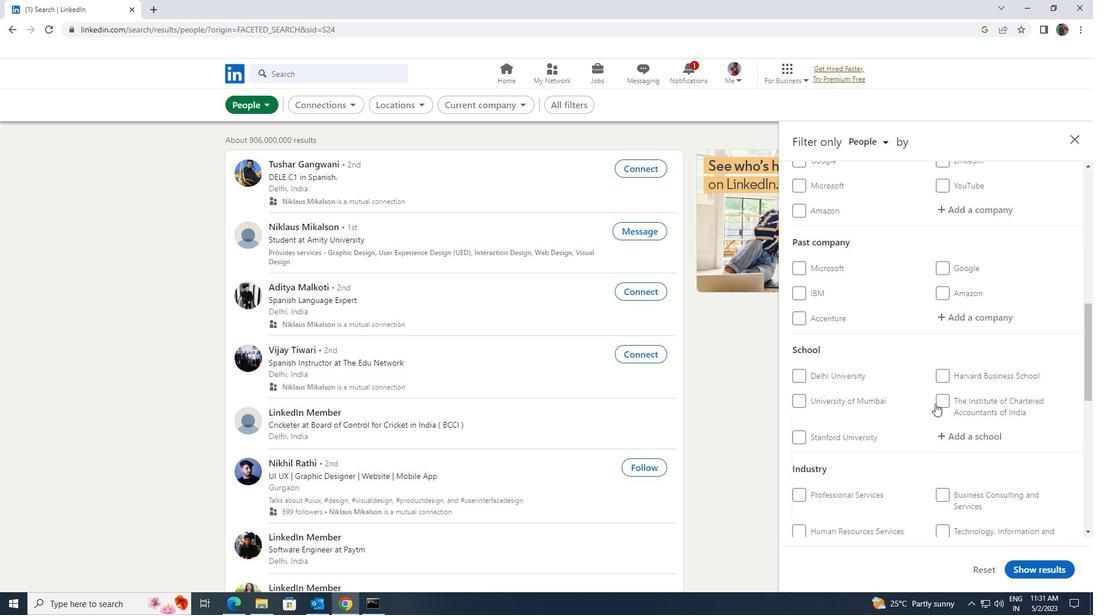 
Action: Mouse scrolled (936, 404) with delta (0, 0)
Screenshot: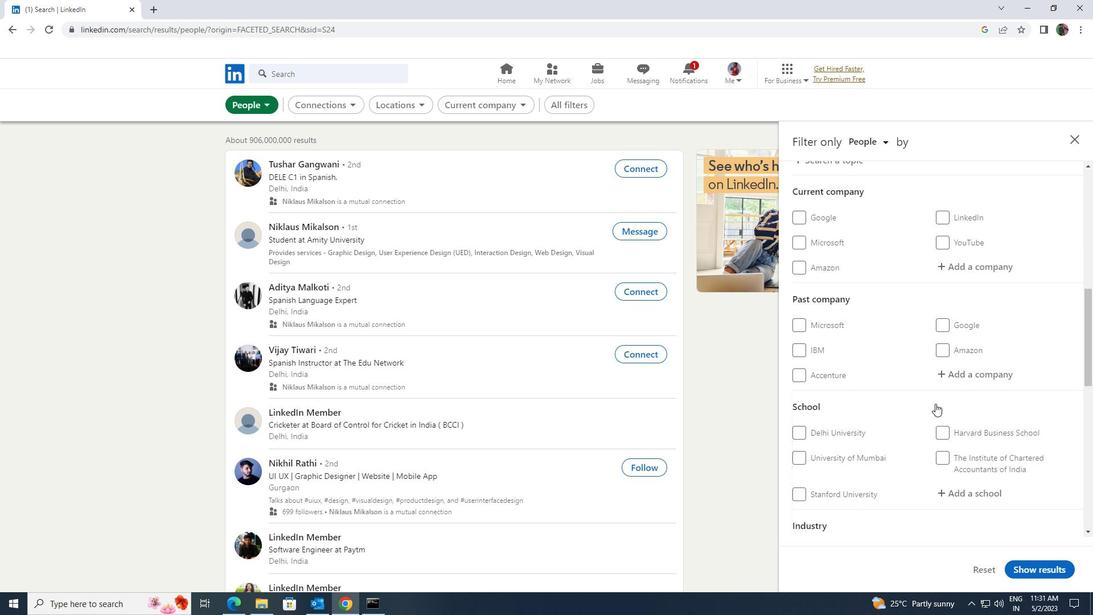 
Action: Mouse moved to (960, 329)
Screenshot: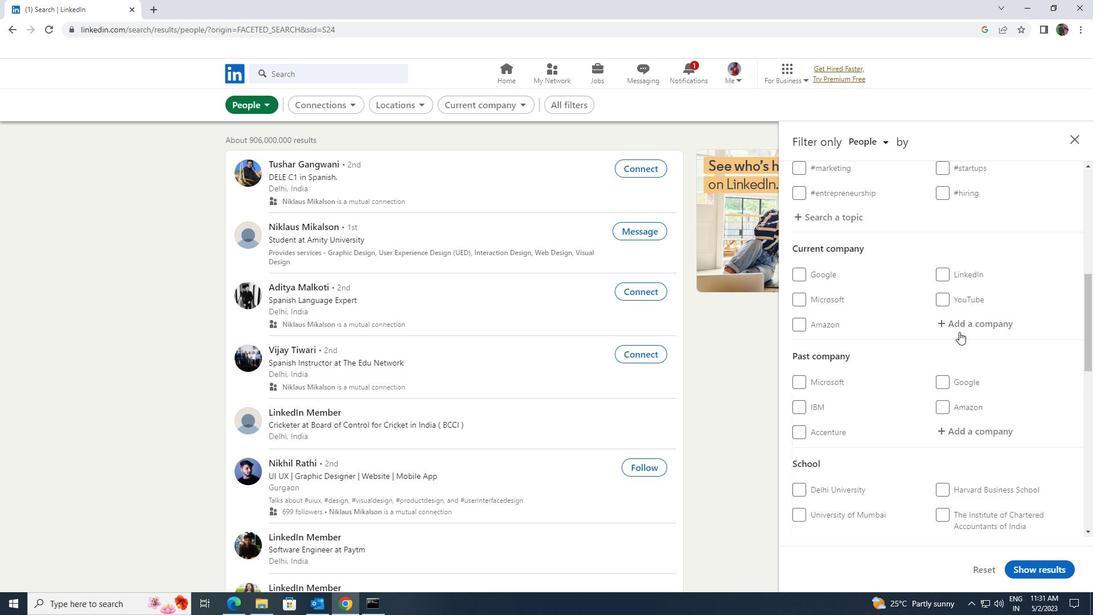 
Action: Mouse pressed left at (960, 329)
Screenshot: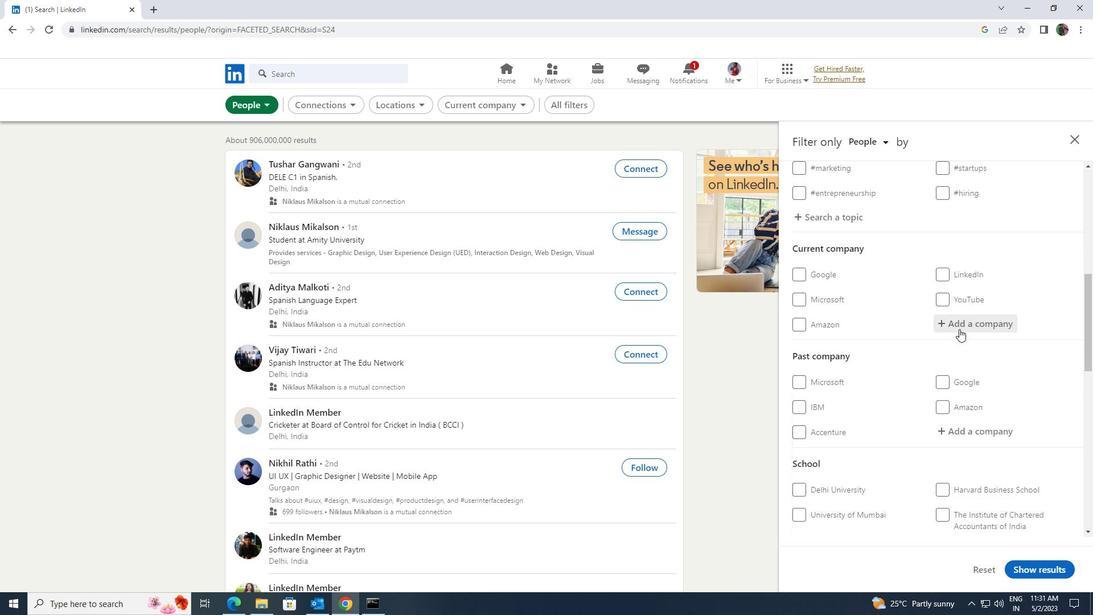 
Action: Mouse moved to (960, 329)
Screenshot: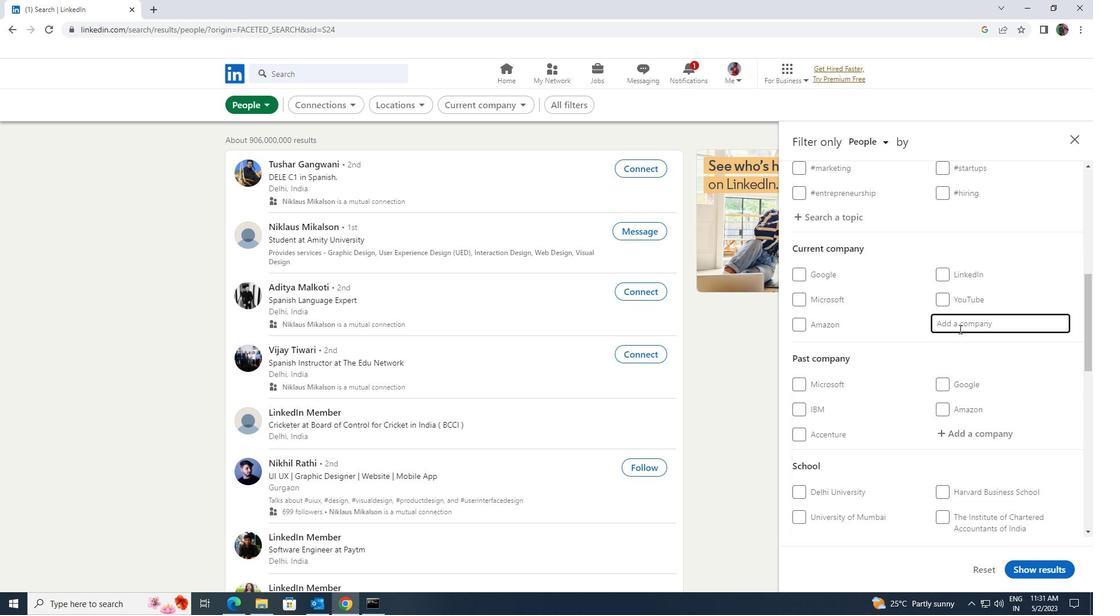
Action: Key pressed <Key.shift><Key.shift><Key.shift>TIETO
Screenshot: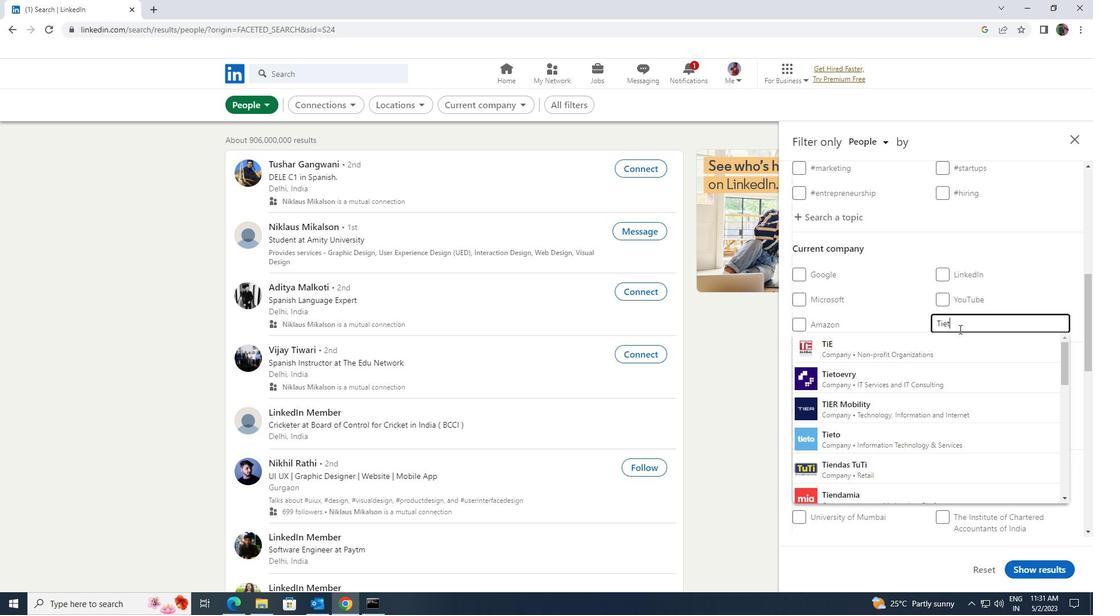 
Action: Mouse moved to (948, 370)
Screenshot: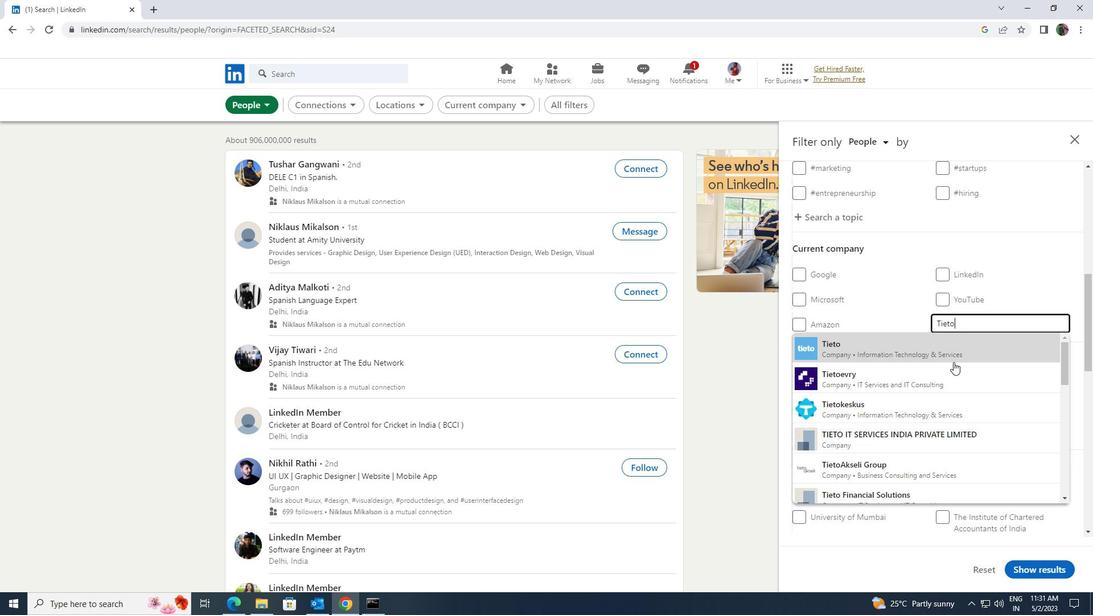 
Action: Mouse pressed left at (948, 370)
Screenshot: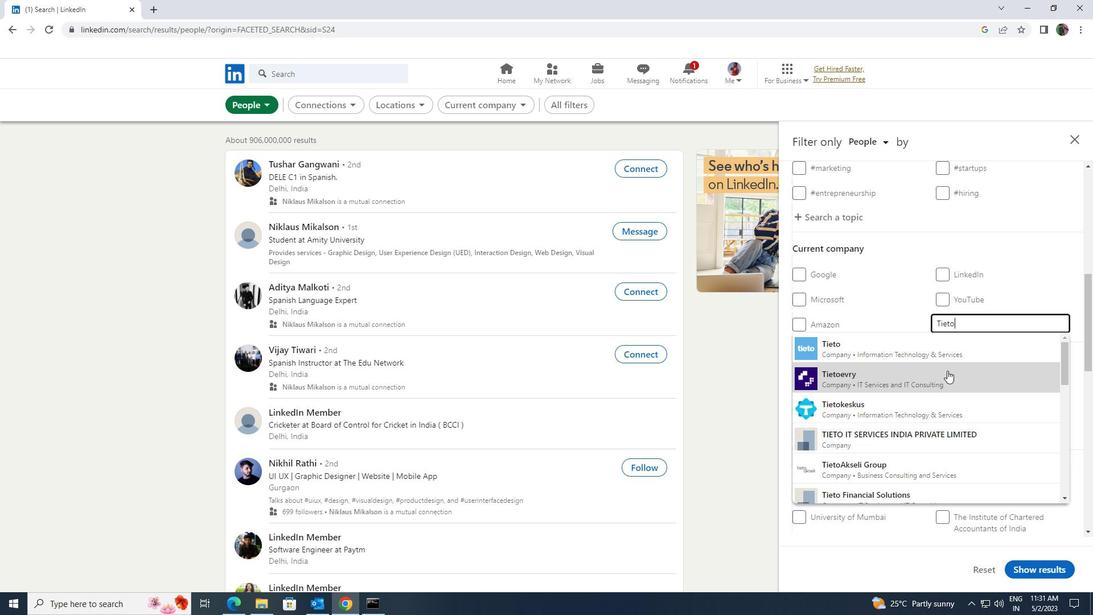 
Action: Mouse moved to (945, 370)
Screenshot: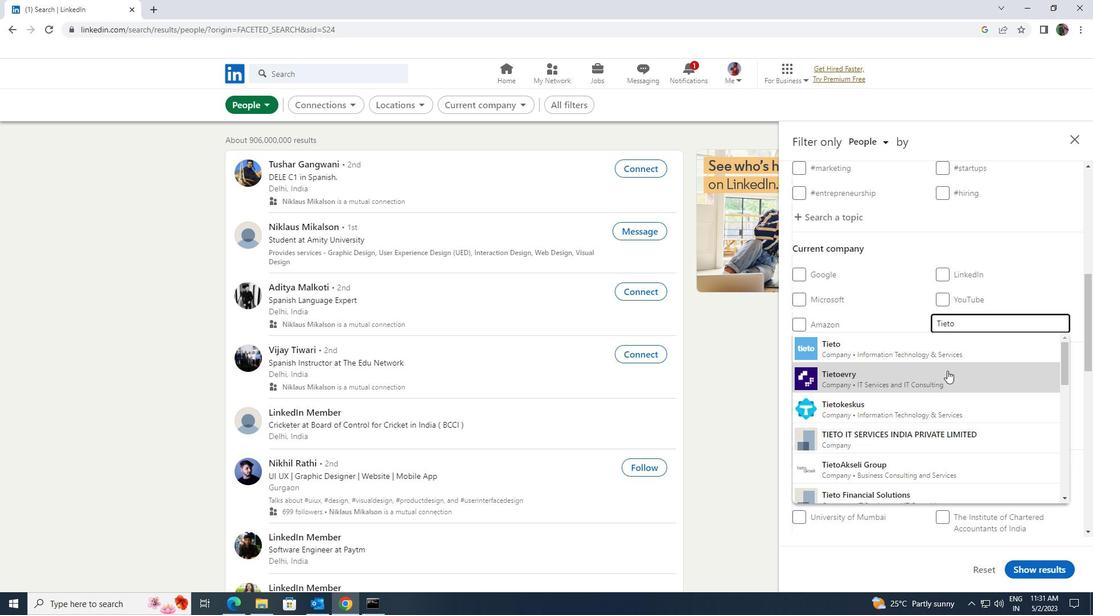 
Action: Mouse pressed left at (945, 370)
Screenshot: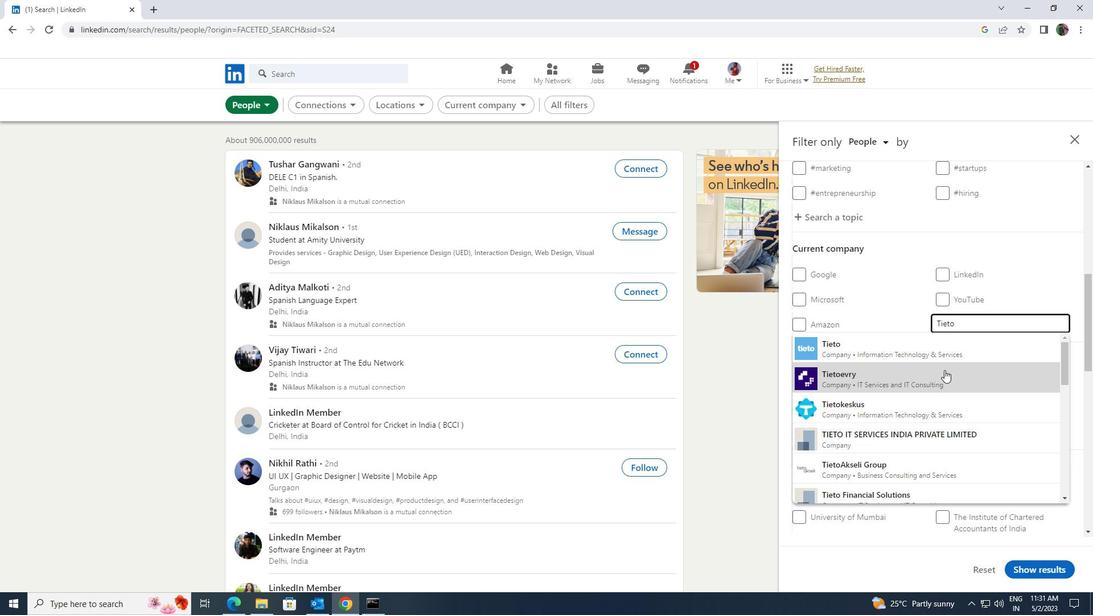 
Action: Mouse scrolled (945, 369) with delta (0, 0)
Screenshot: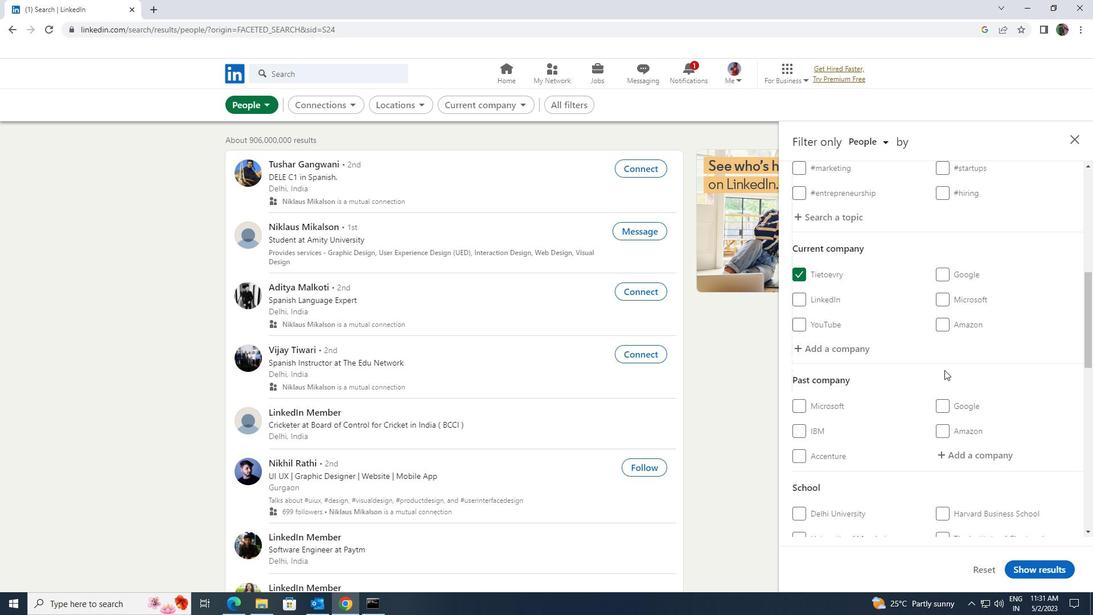 
Action: Mouse scrolled (945, 369) with delta (0, 0)
Screenshot: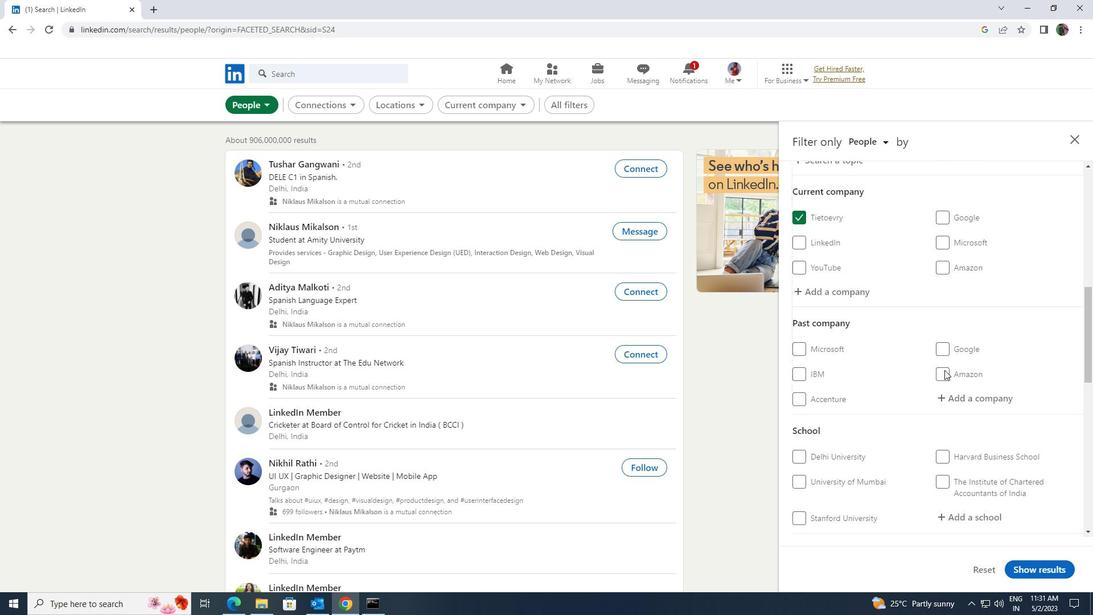 
Action: Mouse scrolled (945, 369) with delta (0, 0)
Screenshot: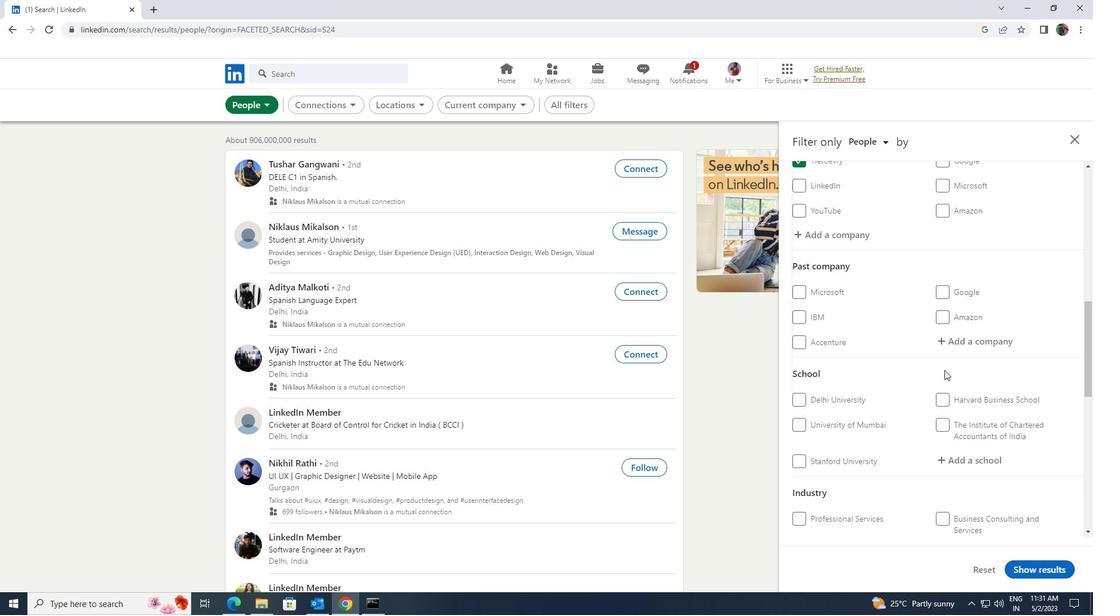 
Action: Mouse moved to (948, 396)
Screenshot: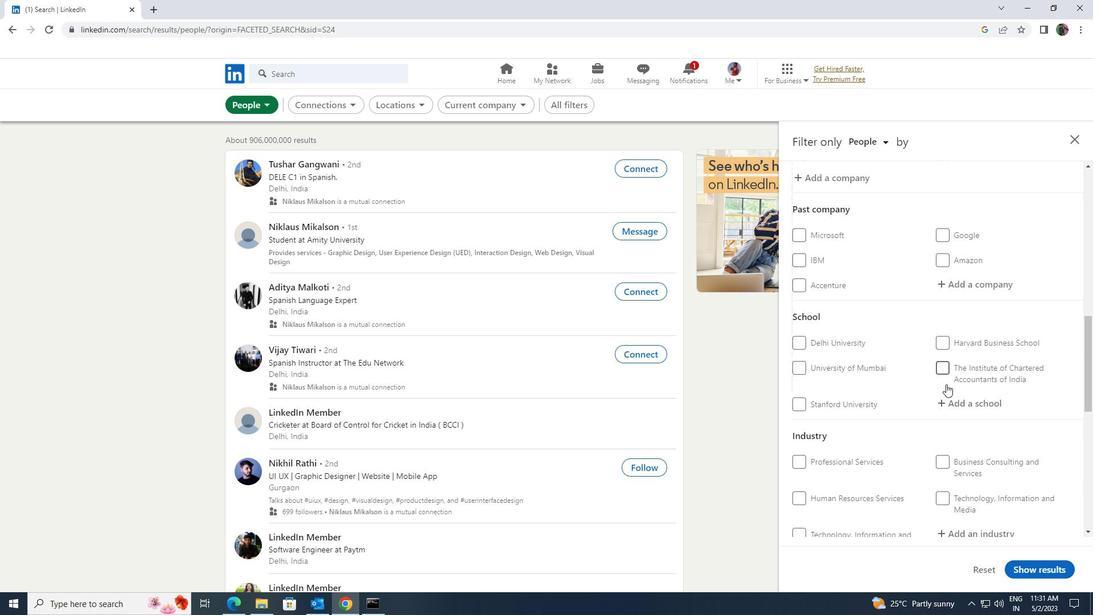 
Action: Mouse pressed left at (948, 396)
Screenshot: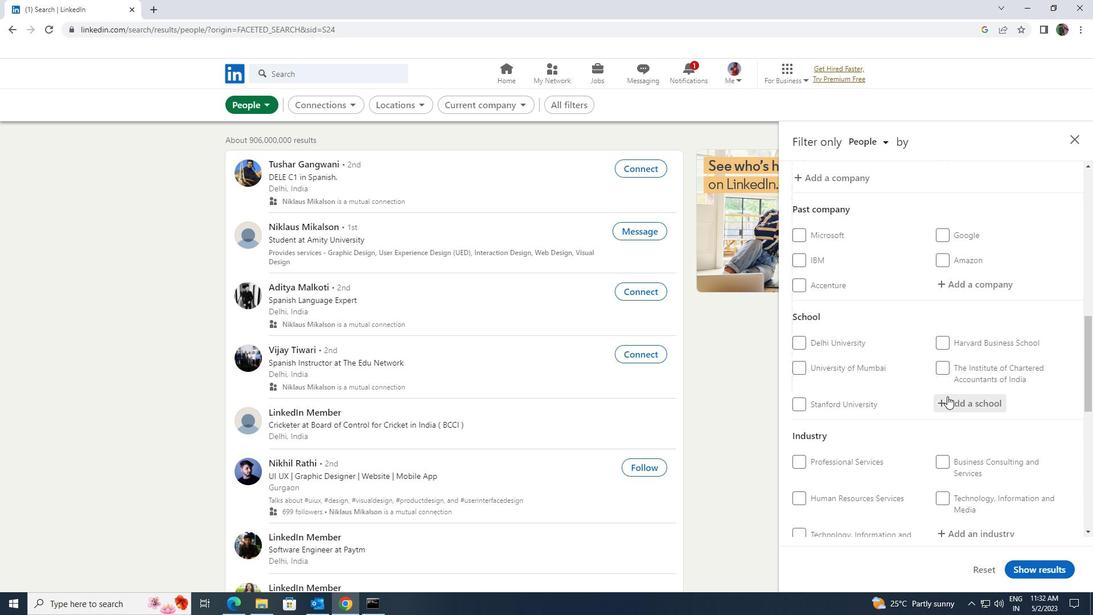 
Action: Key pressed <Key.shift><Key.shift>ANAND<Key.space>ANAND
Screenshot: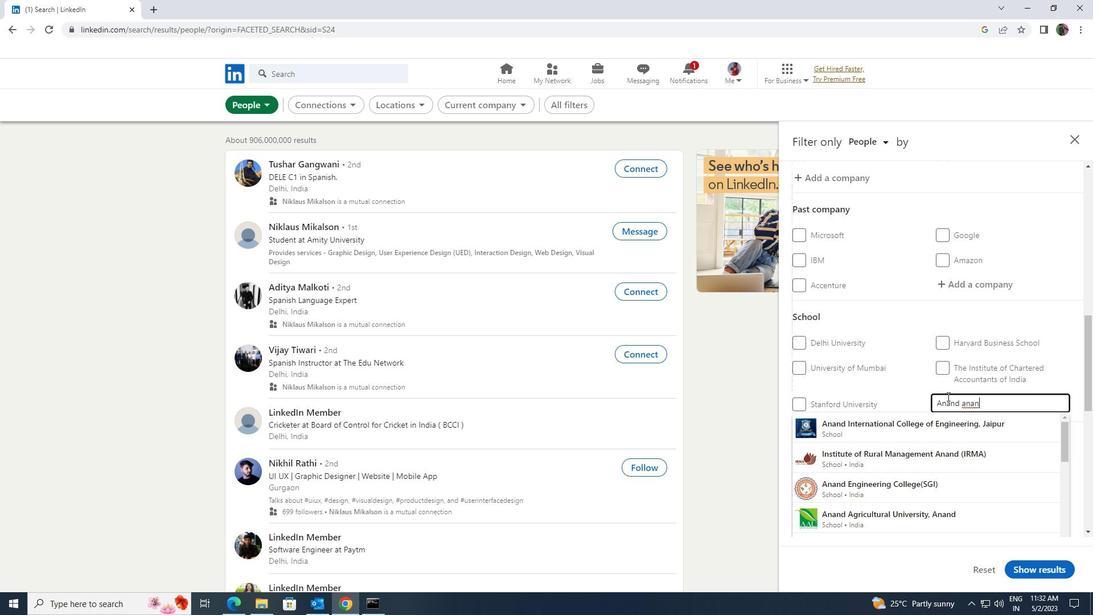 
Action: Mouse moved to (950, 395)
Screenshot: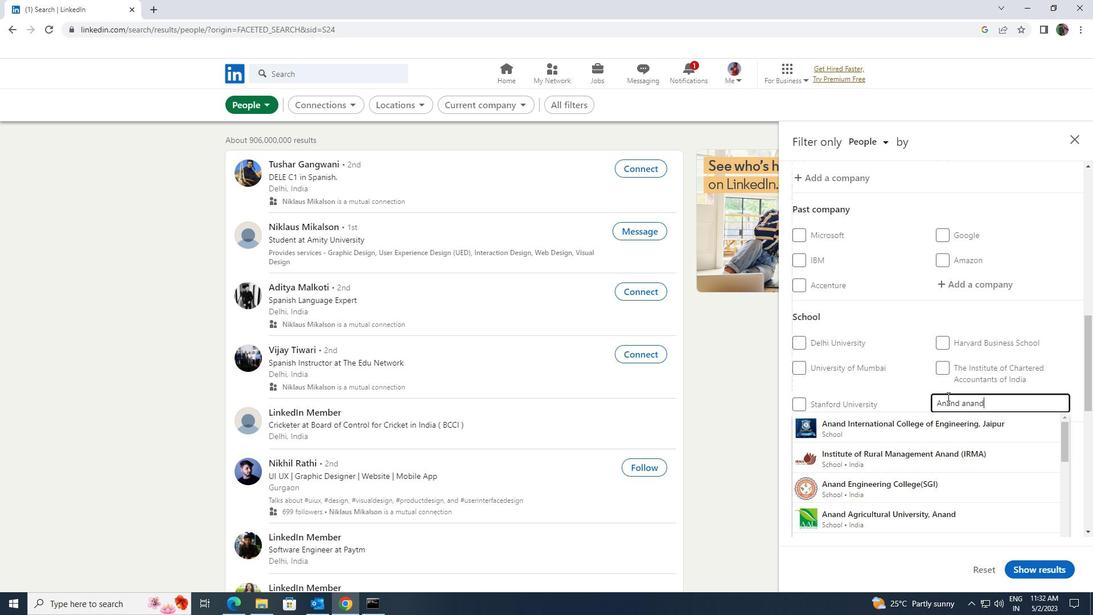
Action: Key pressed <Key.space>UNI
Screenshot: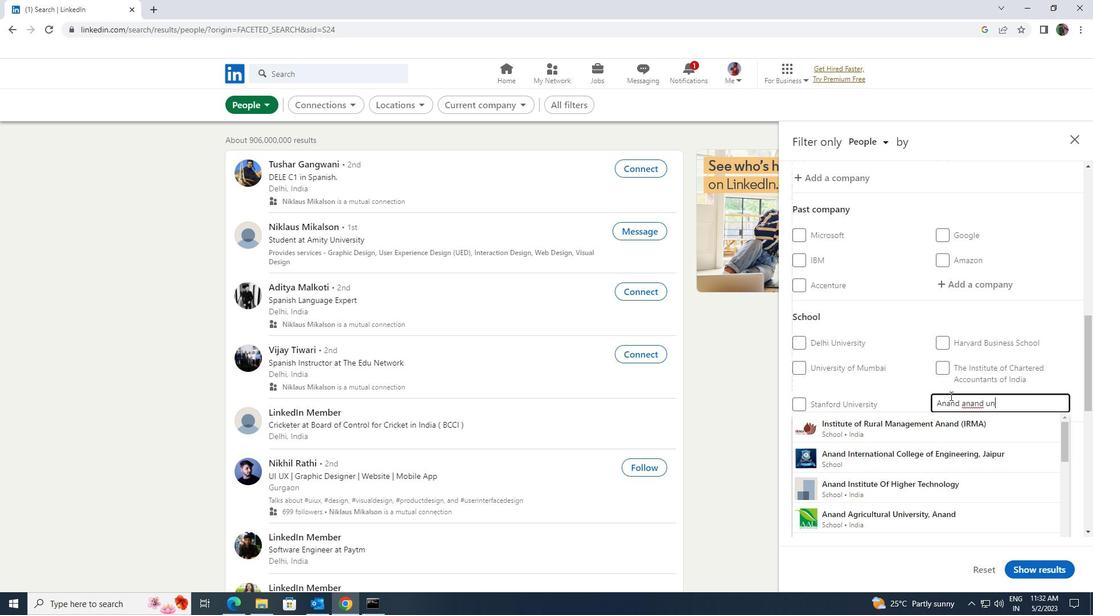 
Action: Mouse moved to (948, 415)
Screenshot: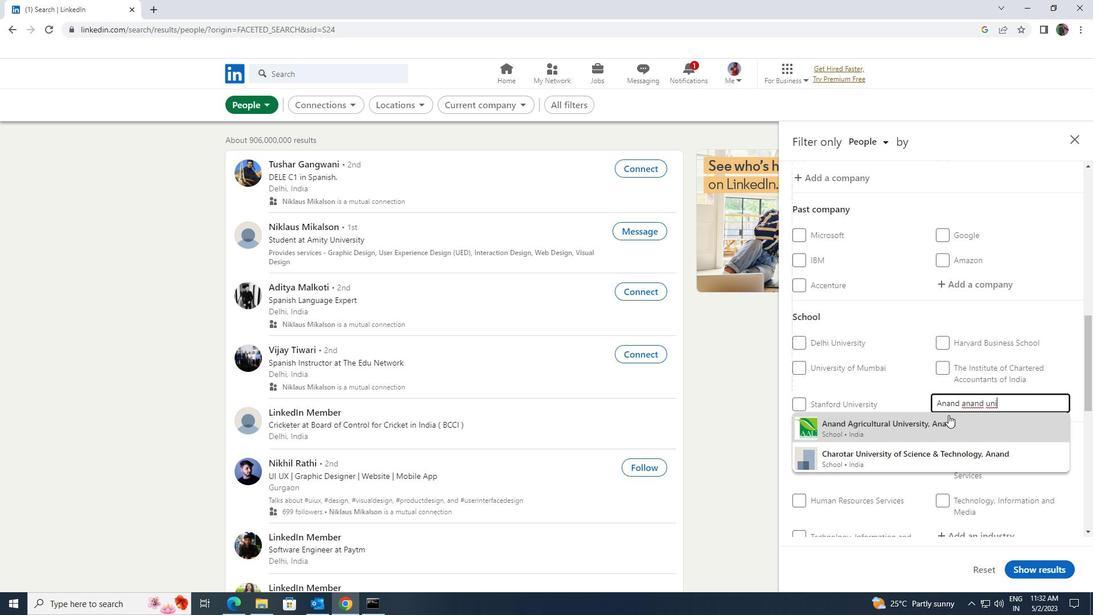 
Action: Mouse pressed left at (948, 415)
Screenshot: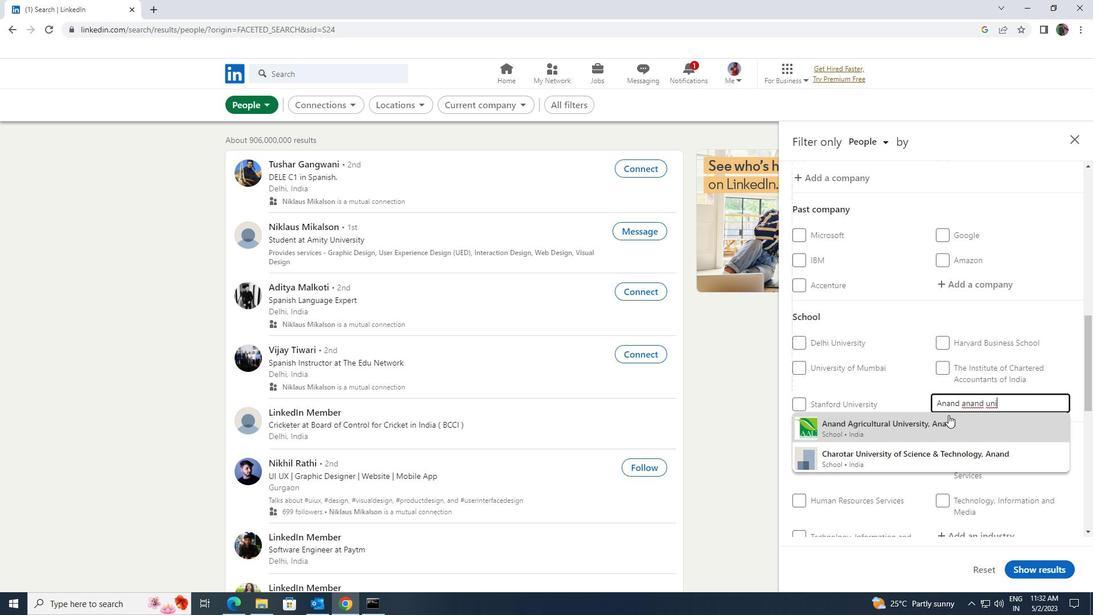 
Action: Mouse scrolled (948, 415) with delta (0, 0)
Screenshot: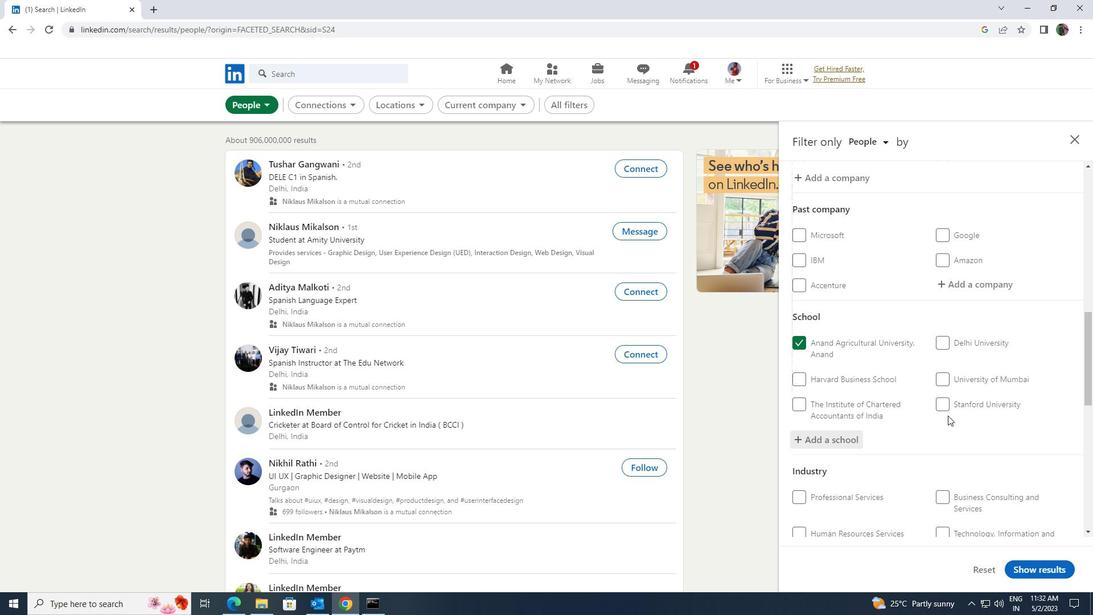 
Action: Mouse scrolled (948, 415) with delta (0, 0)
Screenshot: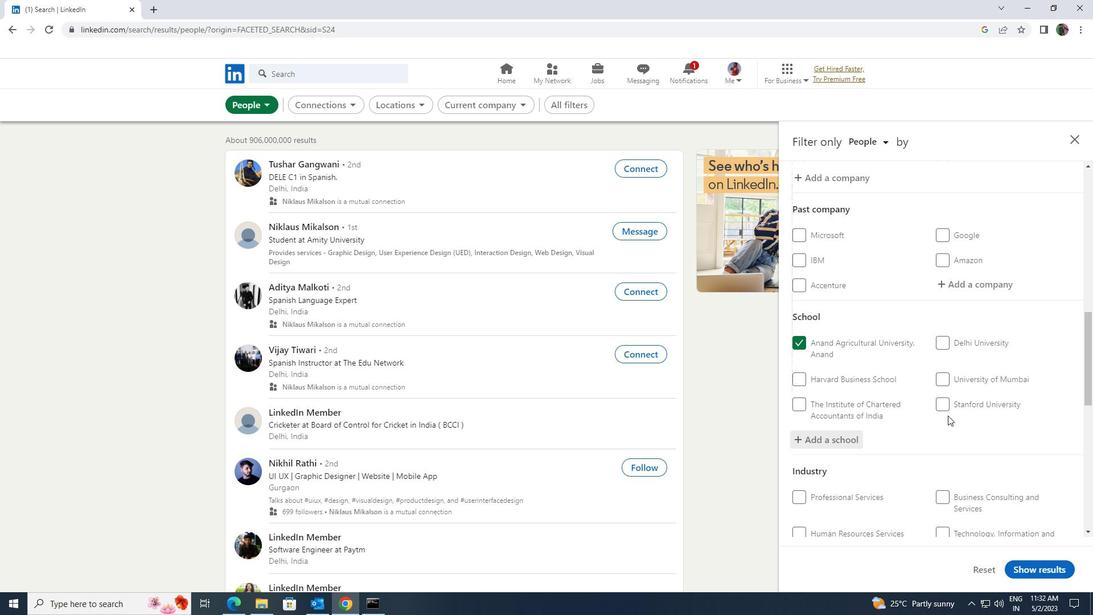 
Action: Mouse moved to (948, 415)
Screenshot: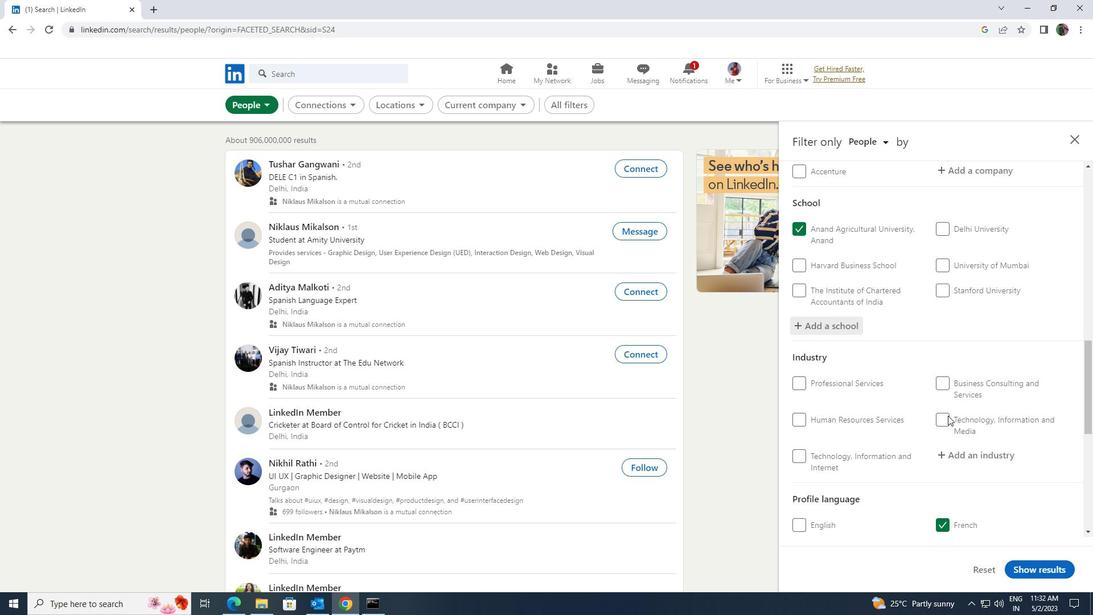 
Action: Mouse scrolled (948, 415) with delta (0, 0)
Screenshot: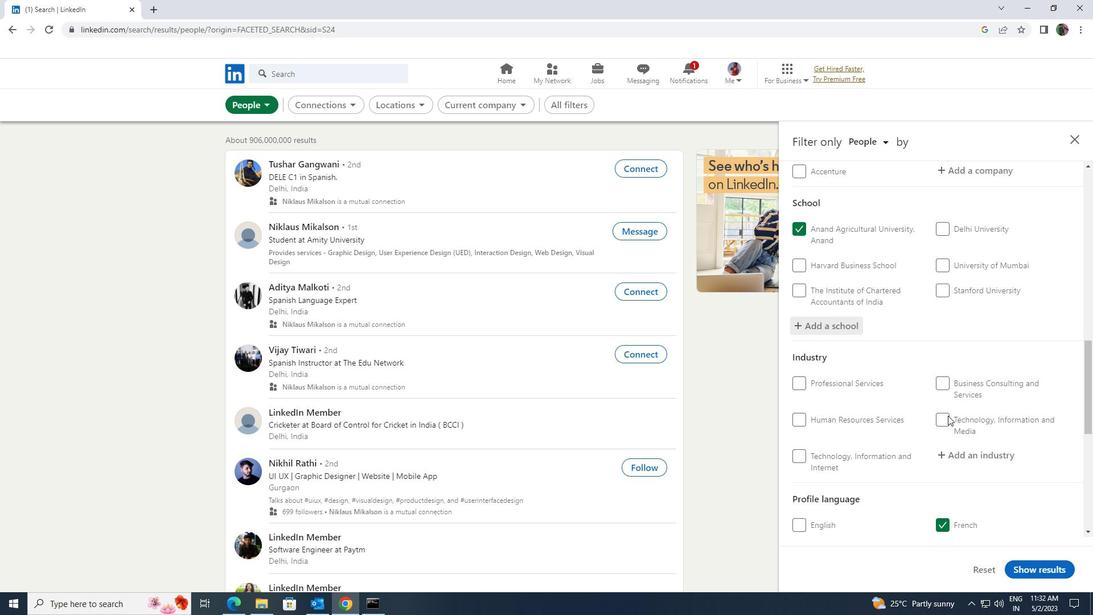 
Action: Mouse moved to (958, 404)
Screenshot: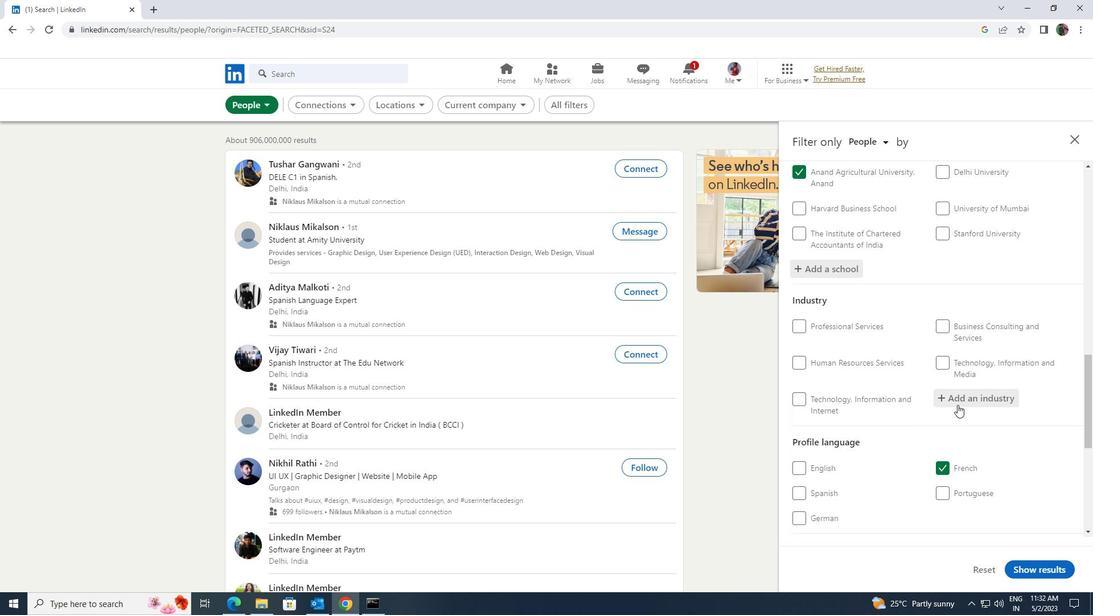
Action: Mouse pressed left at (958, 404)
Screenshot: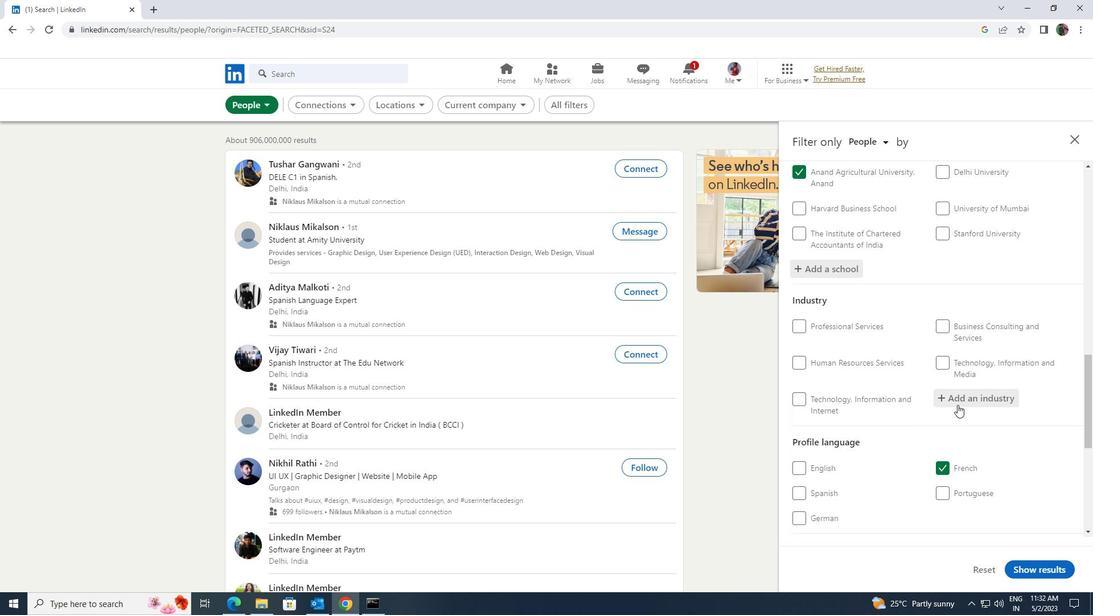 
Action: Key pressed <Key.shift>MEDICAL<Key.space><Key.shift><Key.shift><Key.shift><Key.shift><Key.shift><Key.shift><Key.shift><Key.shift><Key.shift><Key.shift><Key.shift>EQUIP
Screenshot: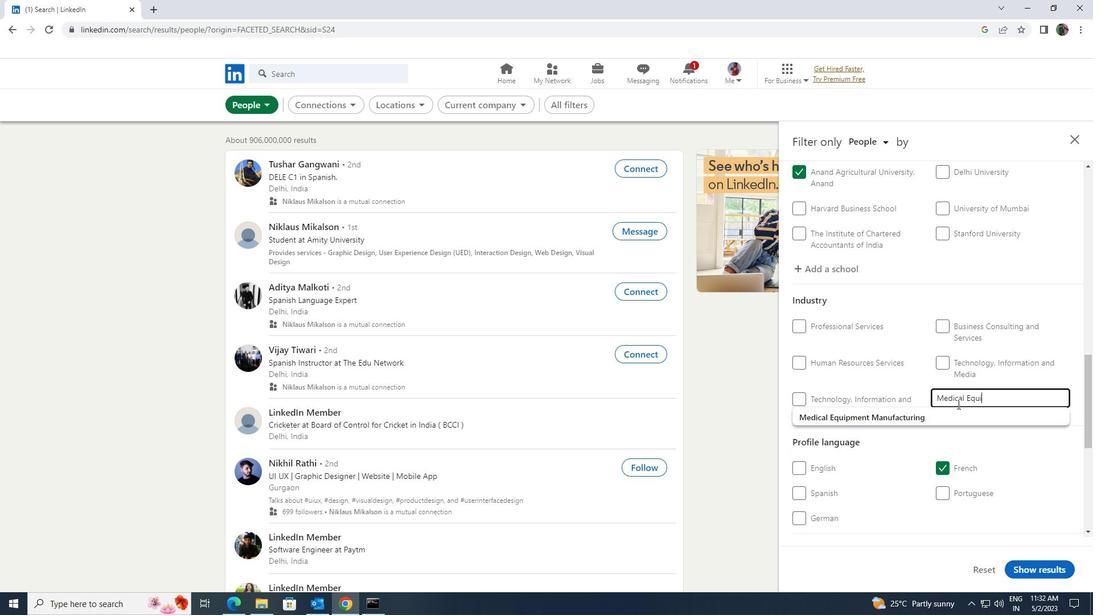 
Action: Mouse moved to (957, 410)
Screenshot: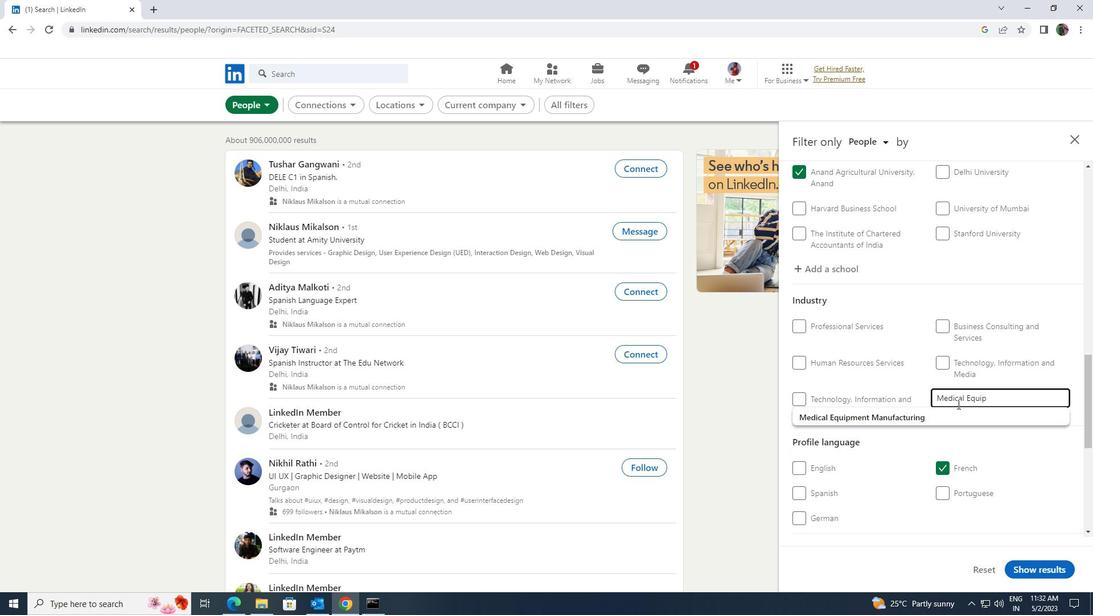 
Action: Mouse pressed left at (957, 410)
Screenshot: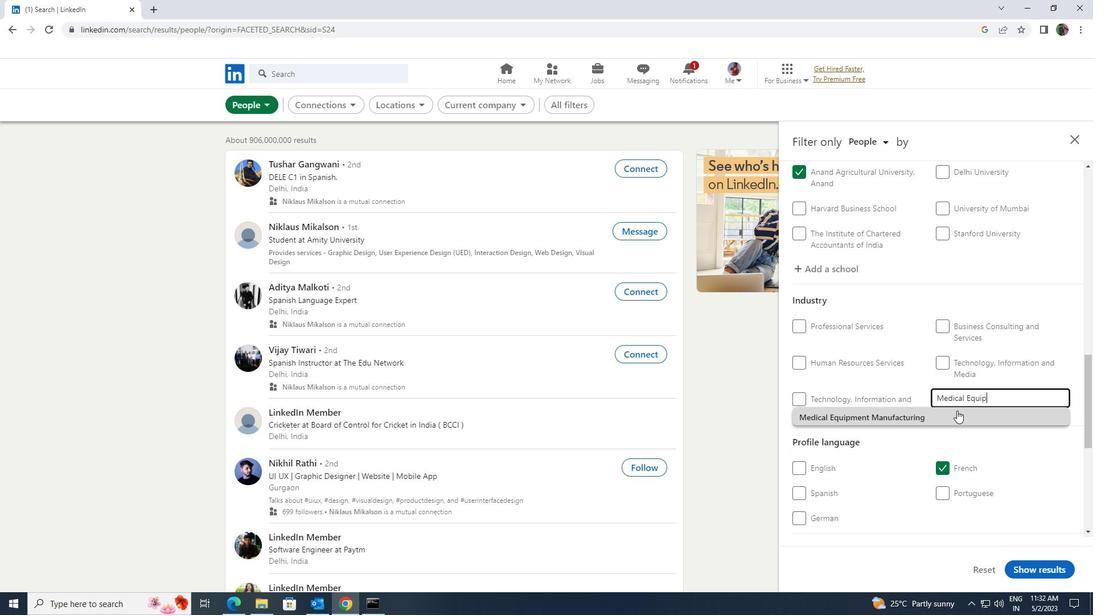 
Action: Mouse moved to (954, 412)
Screenshot: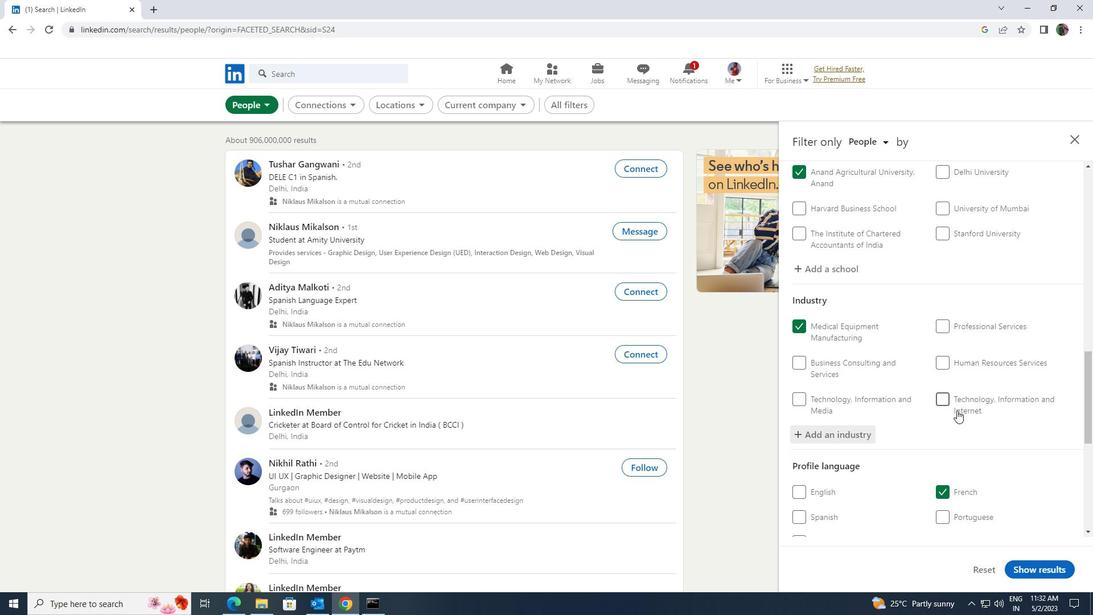 
Action: Mouse scrolled (954, 411) with delta (0, 0)
Screenshot: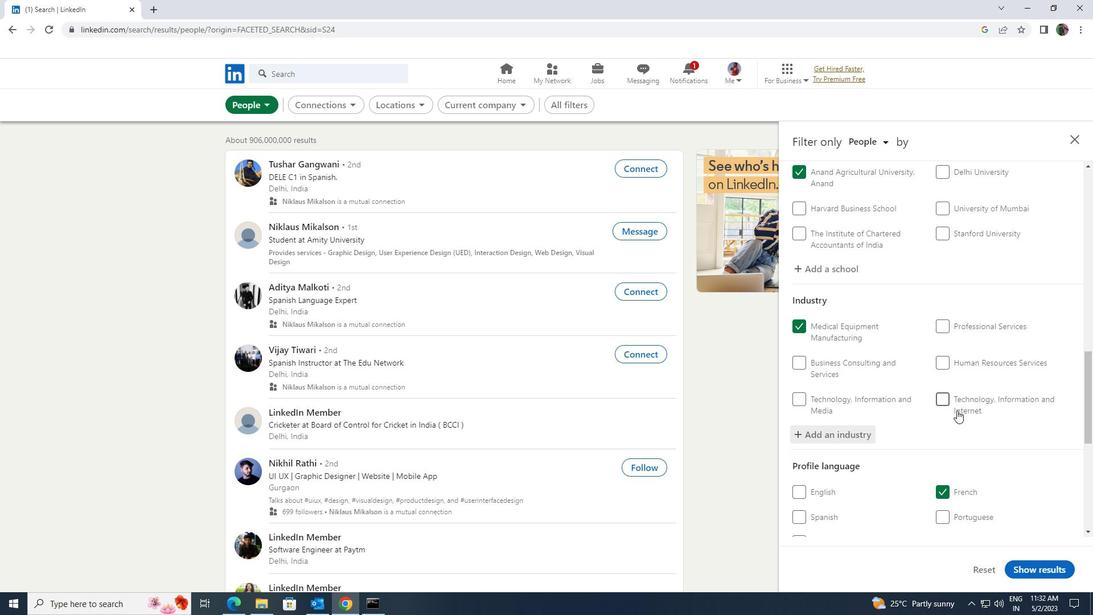 
Action: Mouse scrolled (954, 411) with delta (0, 0)
Screenshot: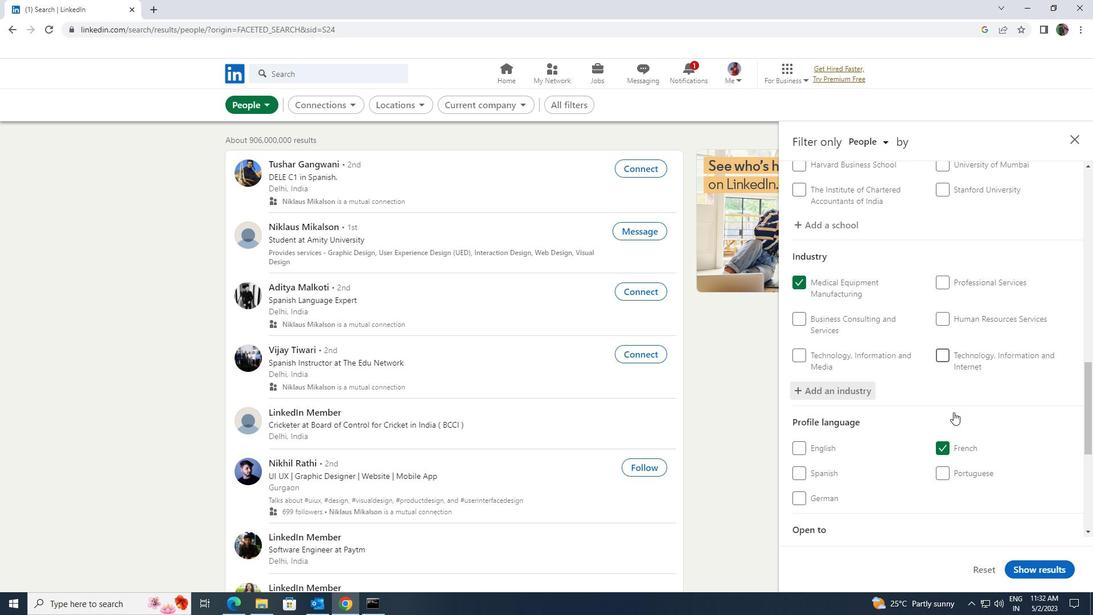 
Action: Mouse scrolled (954, 411) with delta (0, 0)
Screenshot: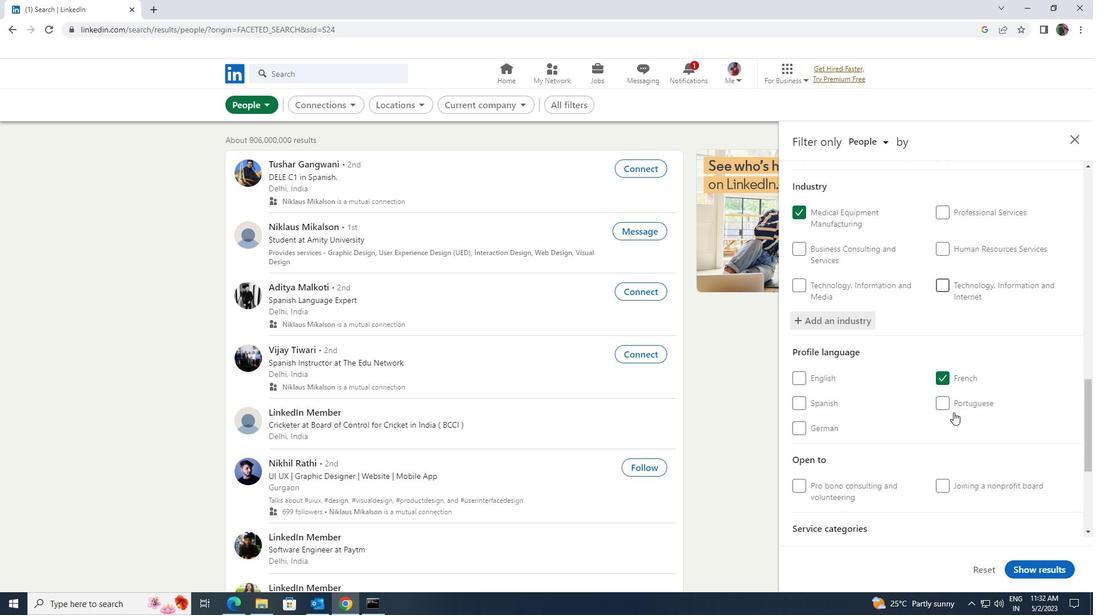 
Action: Mouse scrolled (954, 411) with delta (0, 0)
Screenshot: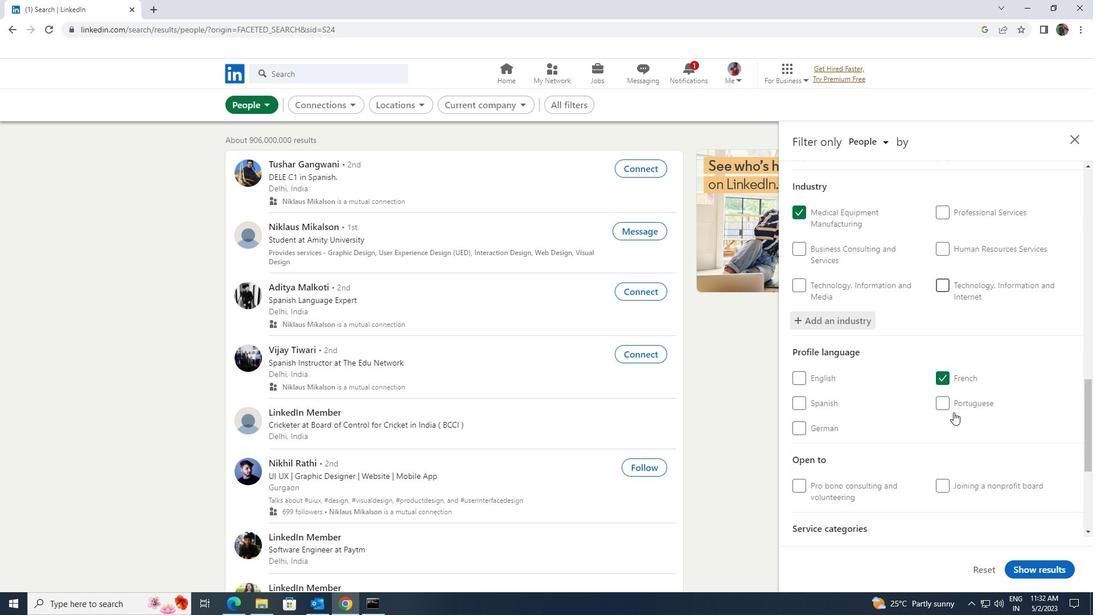 
Action: Mouse scrolled (954, 411) with delta (0, 0)
Screenshot: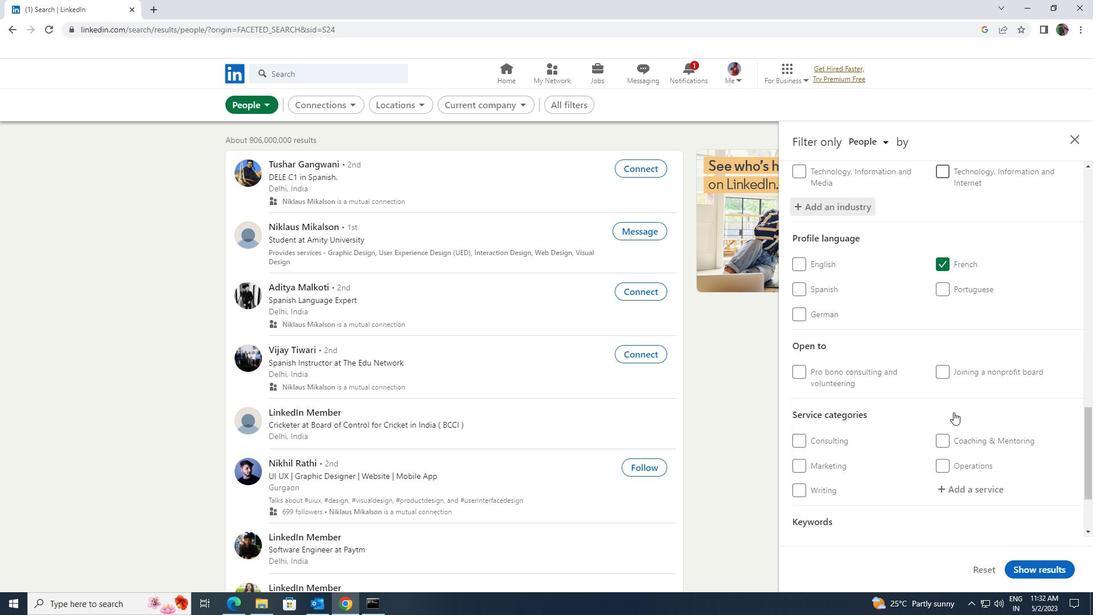 
Action: Mouse moved to (952, 434)
Screenshot: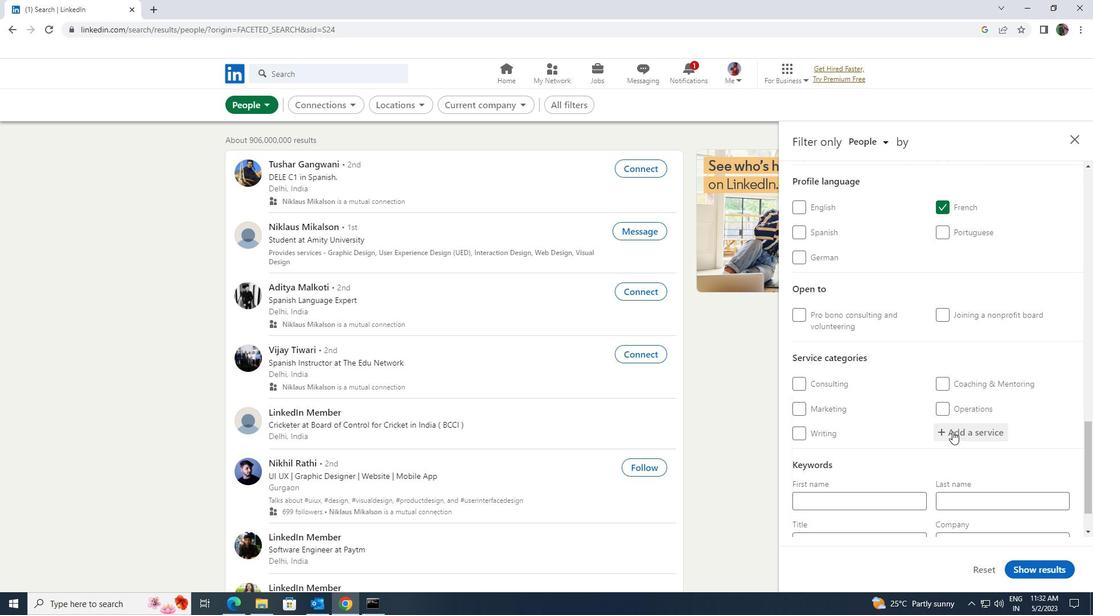 
Action: Mouse pressed left at (952, 434)
Screenshot: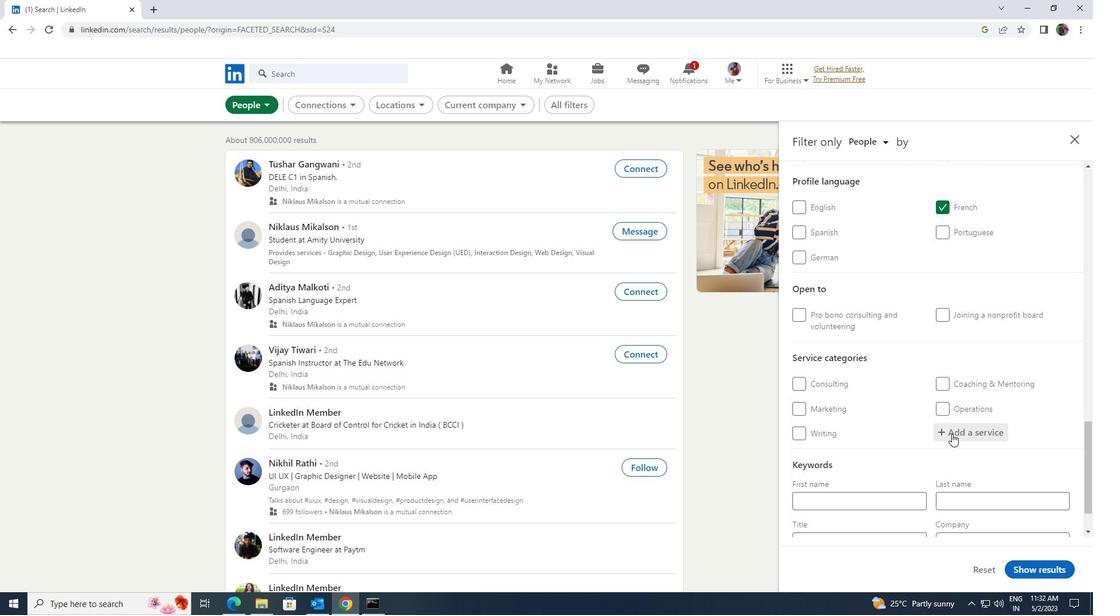 
Action: Key pressed <Key.shift>CATERING
Screenshot: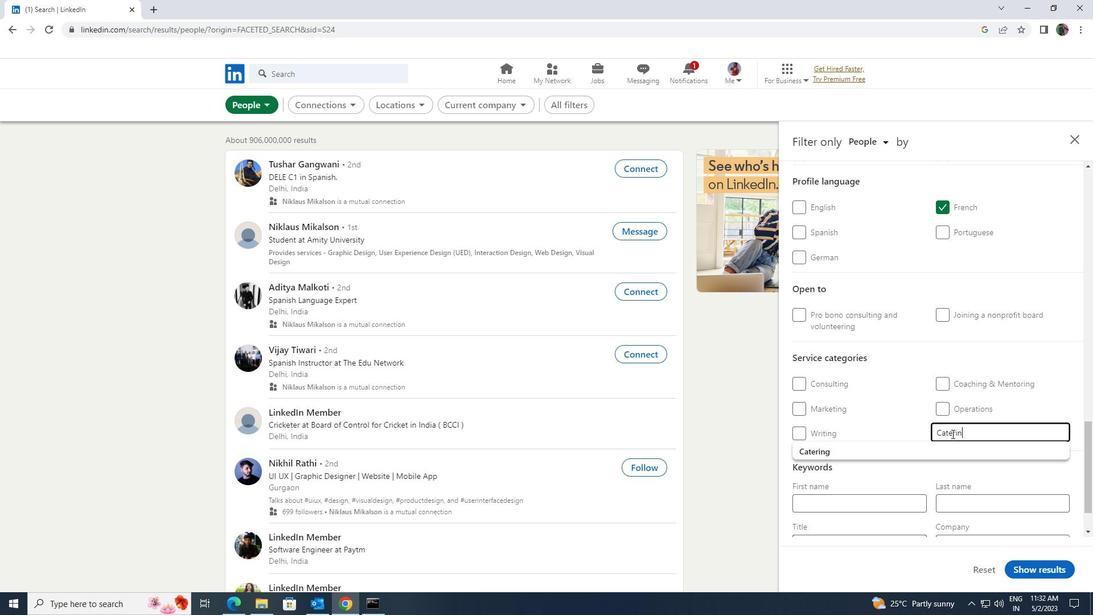
Action: Mouse moved to (948, 446)
Screenshot: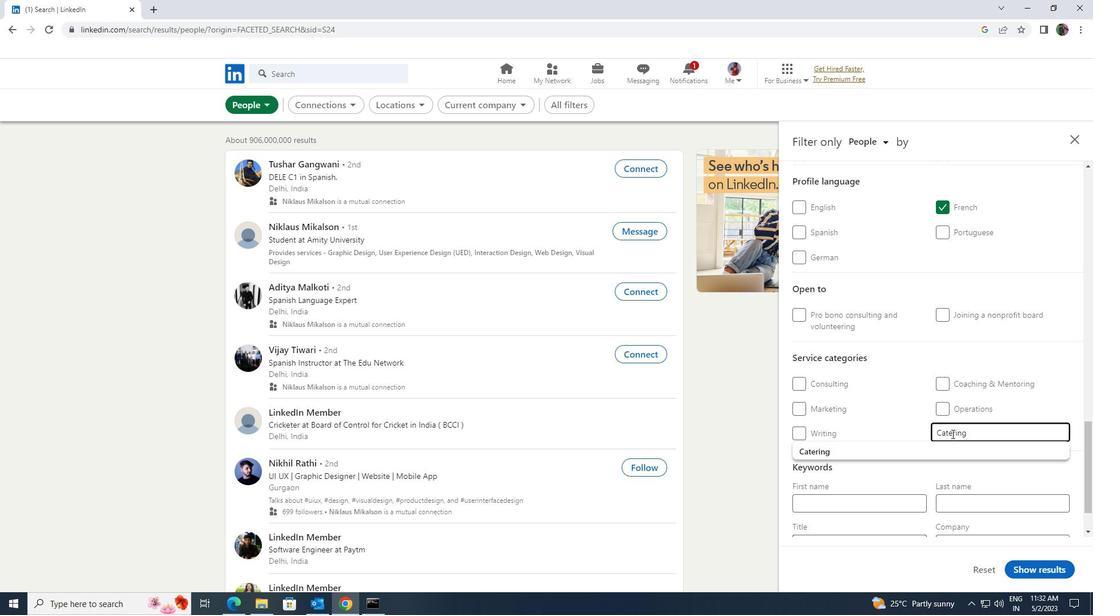
Action: Mouse pressed left at (948, 446)
Screenshot: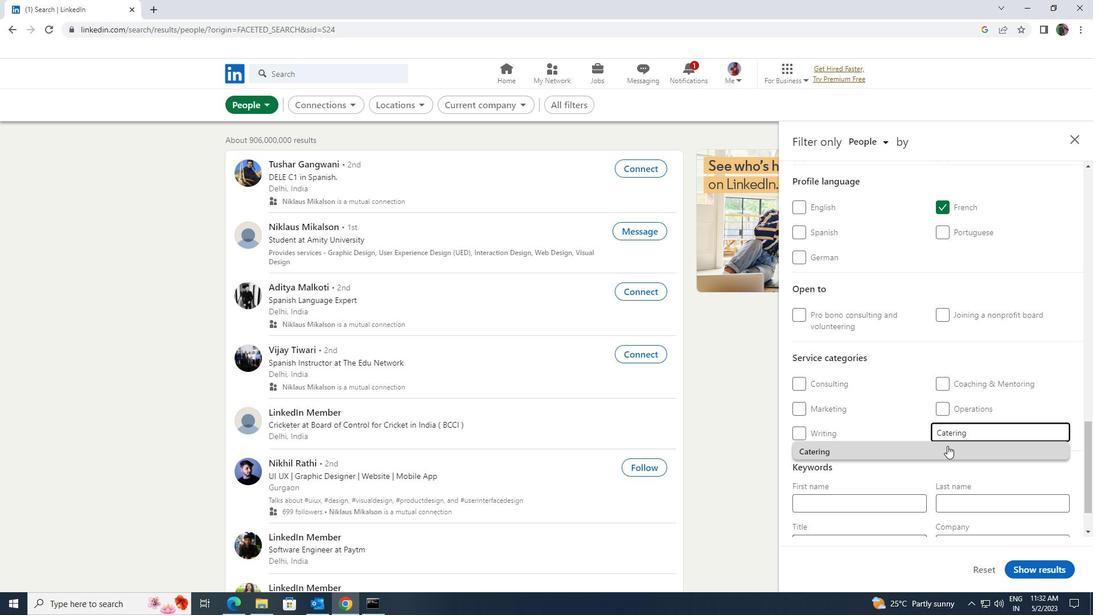 
Action: Mouse scrolled (948, 445) with delta (0, 0)
Screenshot: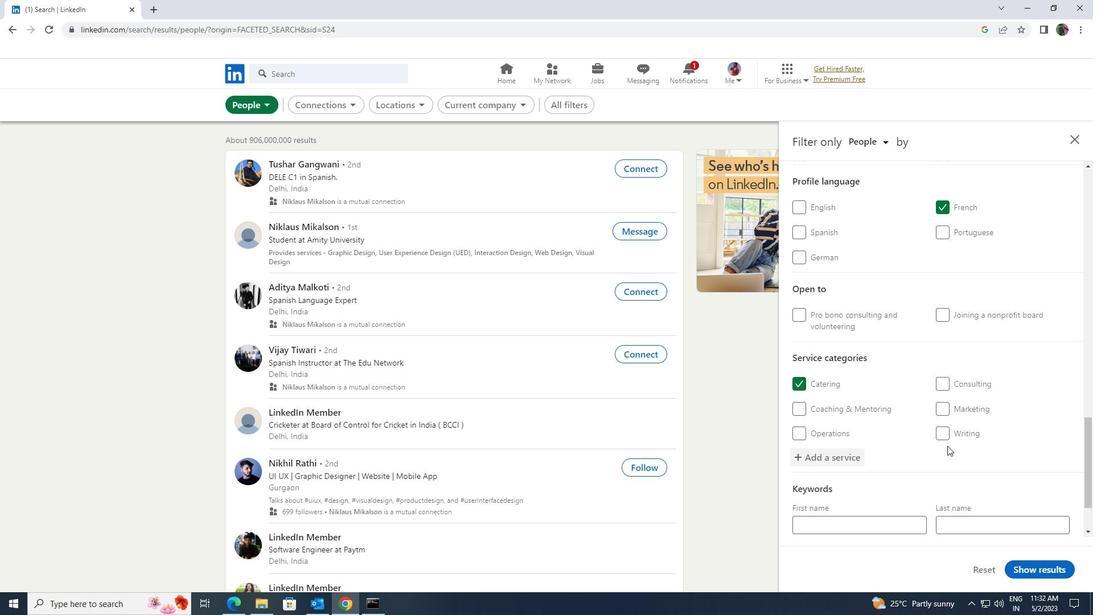 
Action: Mouse scrolled (948, 445) with delta (0, 0)
Screenshot: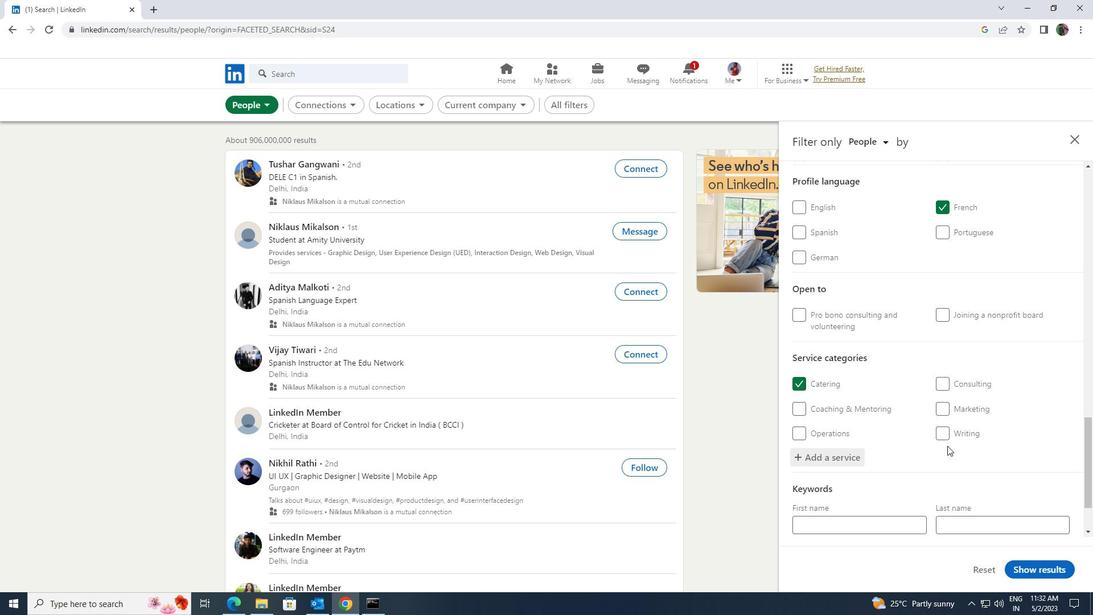 
Action: Mouse scrolled (948, 445) with delta (0, 0)
Screenshot: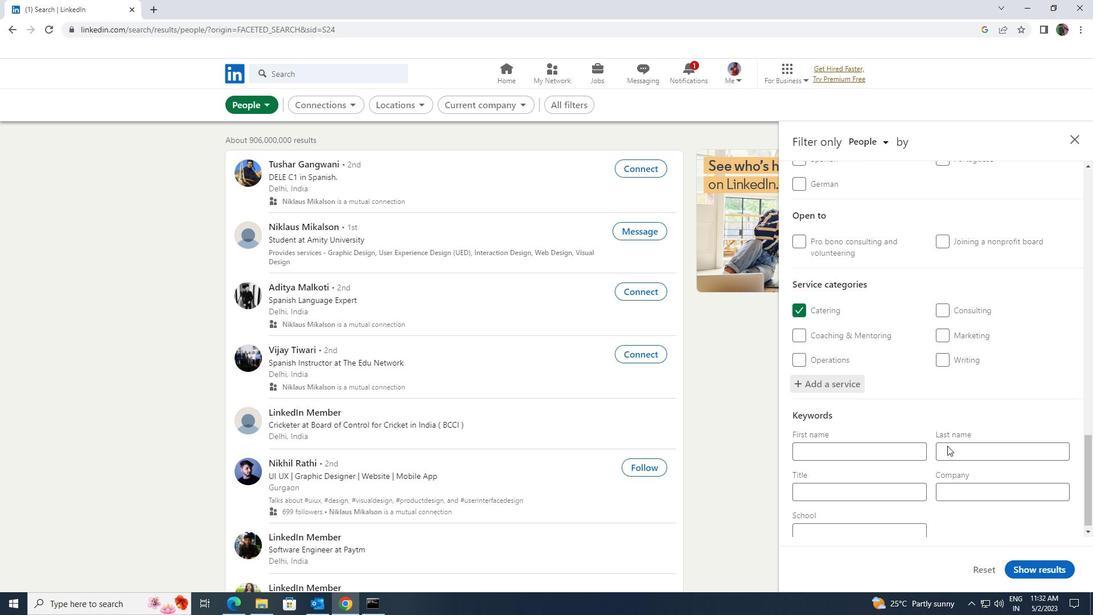 
Action: Mouse scrolled (948, 445) with delta (0, 0)
Screenshot: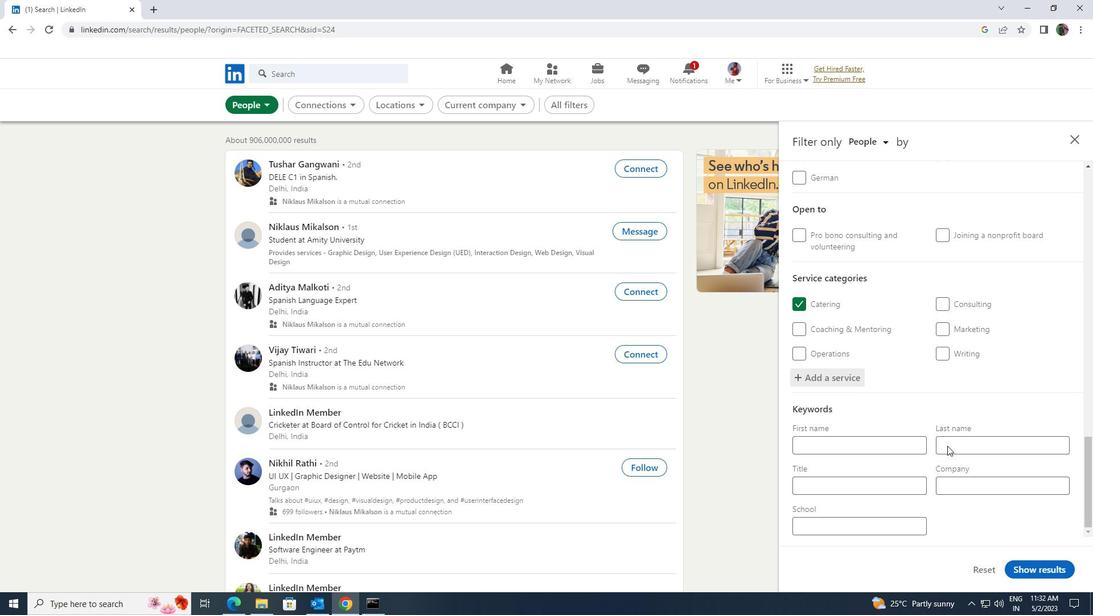 
Action: Mouse scrolled (948, 445) with delta (0, 0)
Screenshot: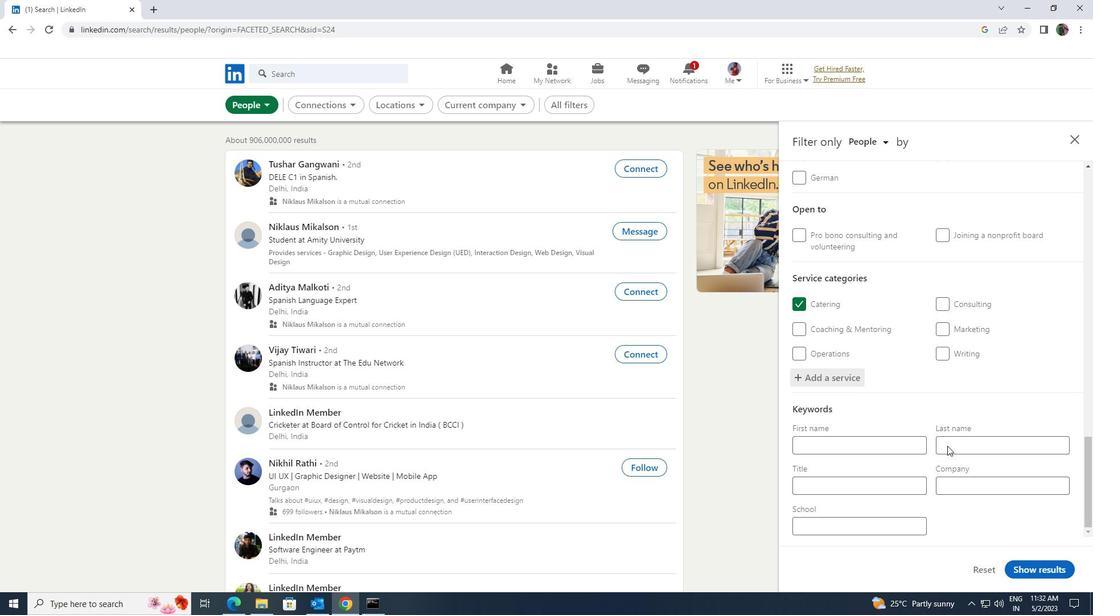 
Action: Mouse moved to (918, 481)
Screenshot: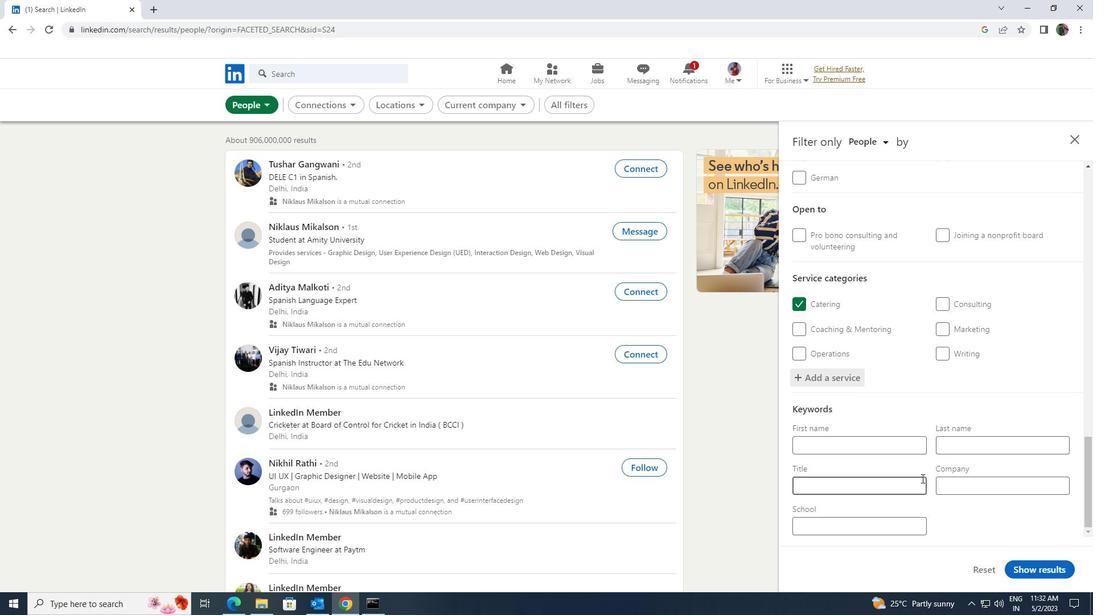 
Action: Mouse pressed left at (918, 481)
Screenshot: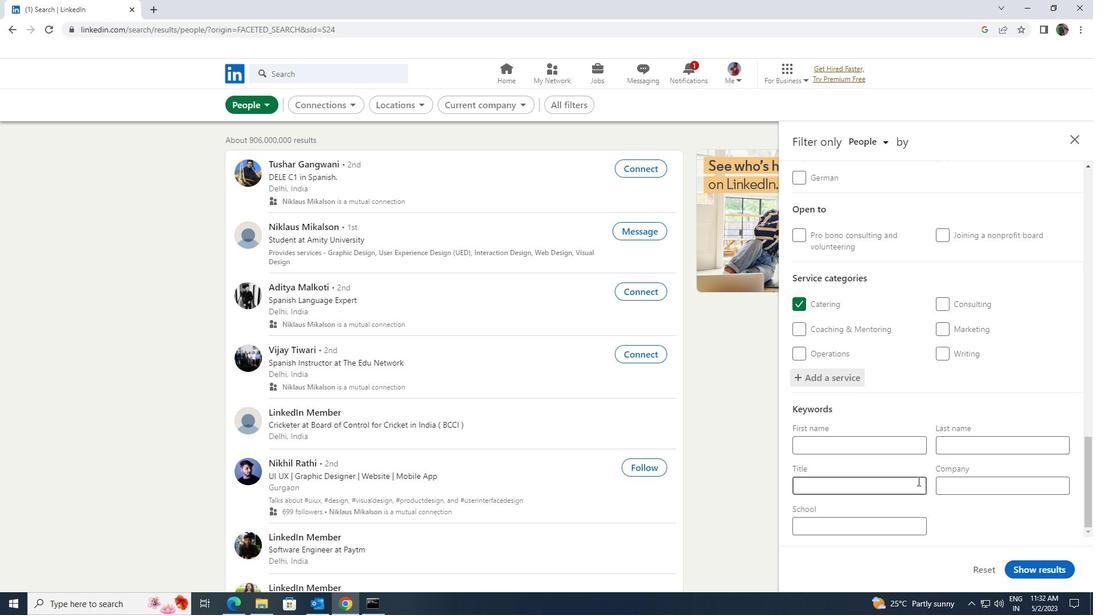 
Action: Key pressed <Key.shift><Key.shift><Key.shift><Key.shift><Key.shift><Key.shift><Key.shift>BRANCH<Key.space>MANAGER
Screenshot: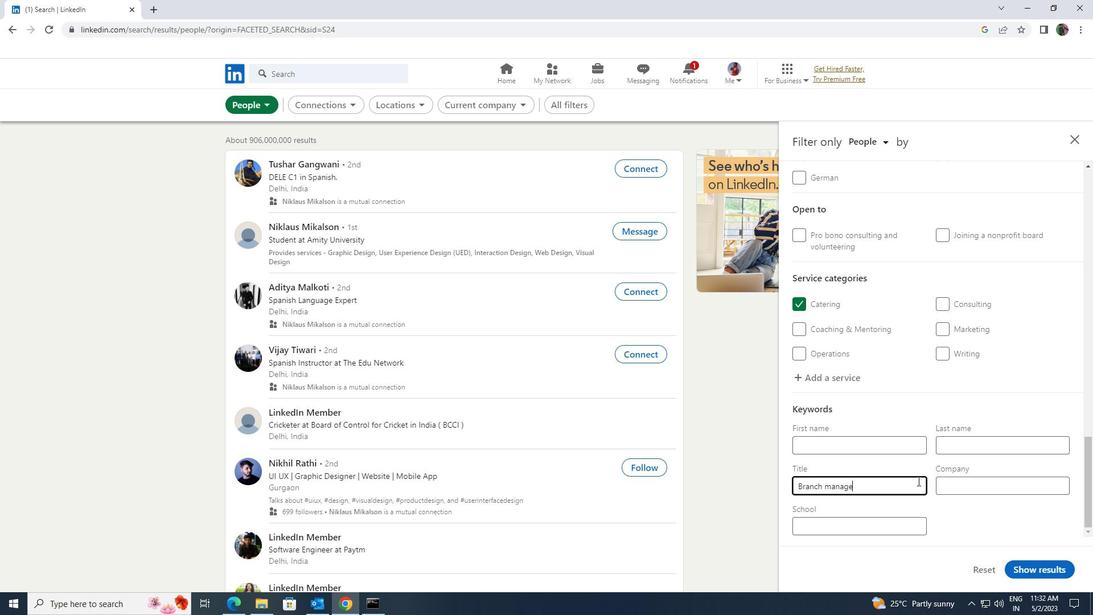 
Action: Mouse moved to (1021, 564)
Screenshot: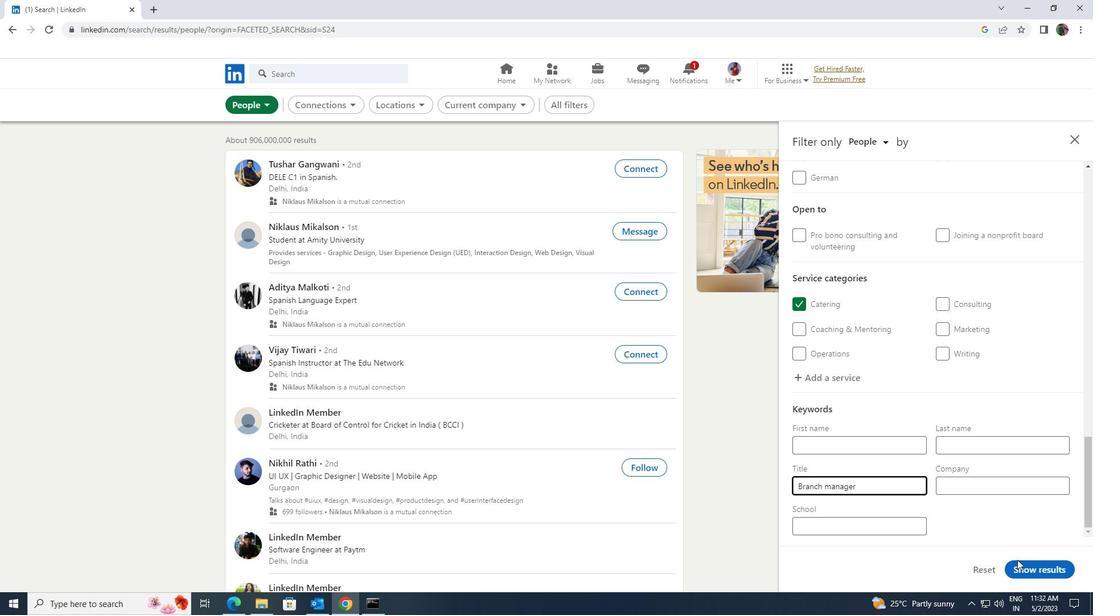 
Action: Mouse pressed left at (1021, 564)
Screenshot: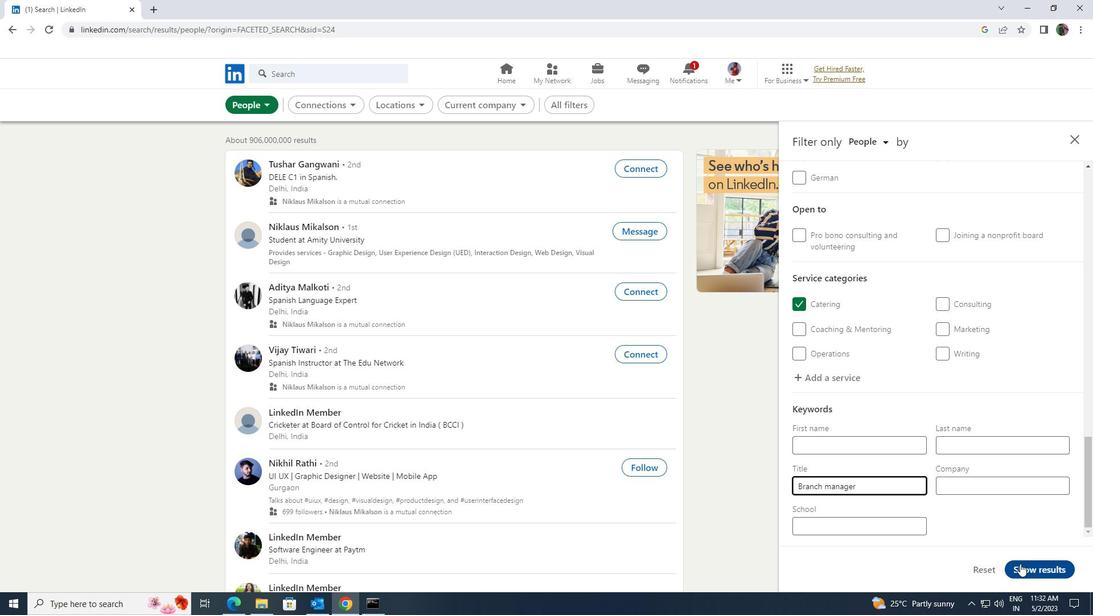 
Action: Mouse moved to (1017, 561)
Screenshot: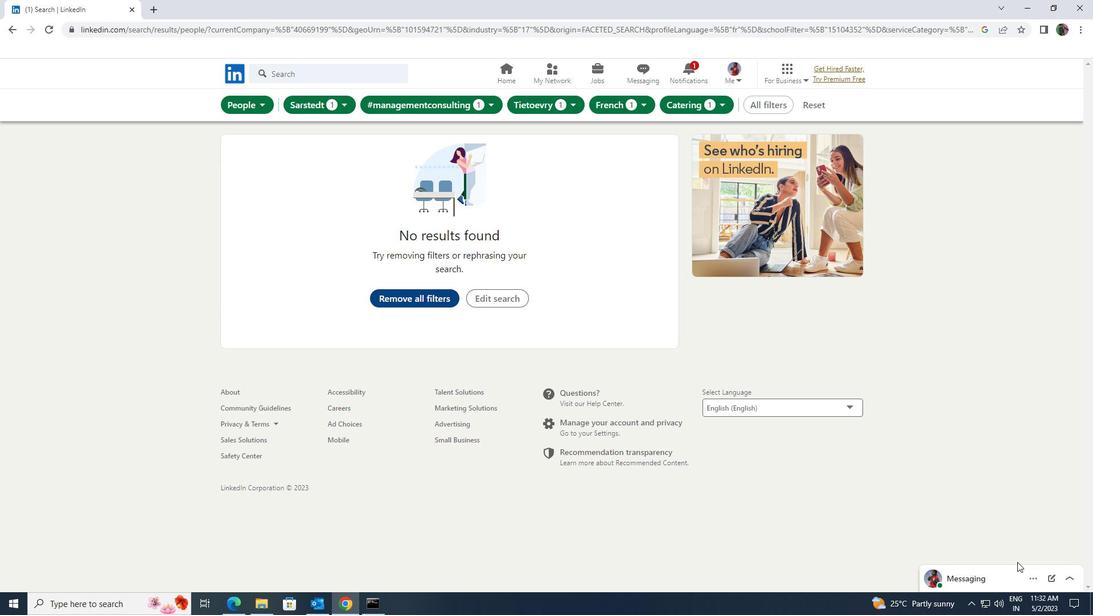 
